 Task: Find connections with filter location Weybridge with filter topic #Socialentrepreneurshipwith filter profile language Potuguese with filter current company Brocade with filter school National Open School board NIOS Admission Form Class 10th 12th 2019-20Delhi with filter industry Wholesale Raw Farm Products with filter service category Wealth Management with filter keywords title Real Estate Broker
Action: Mouse moved to (542, 76)
Screenshot: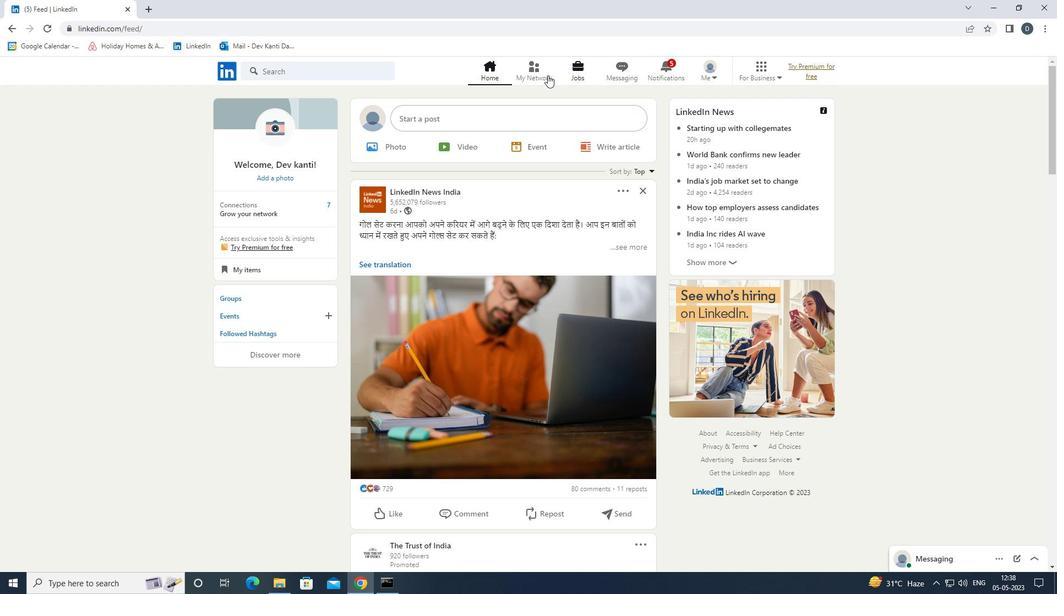 
Action: Mouse pressed left at (542, 76)
Screenshot: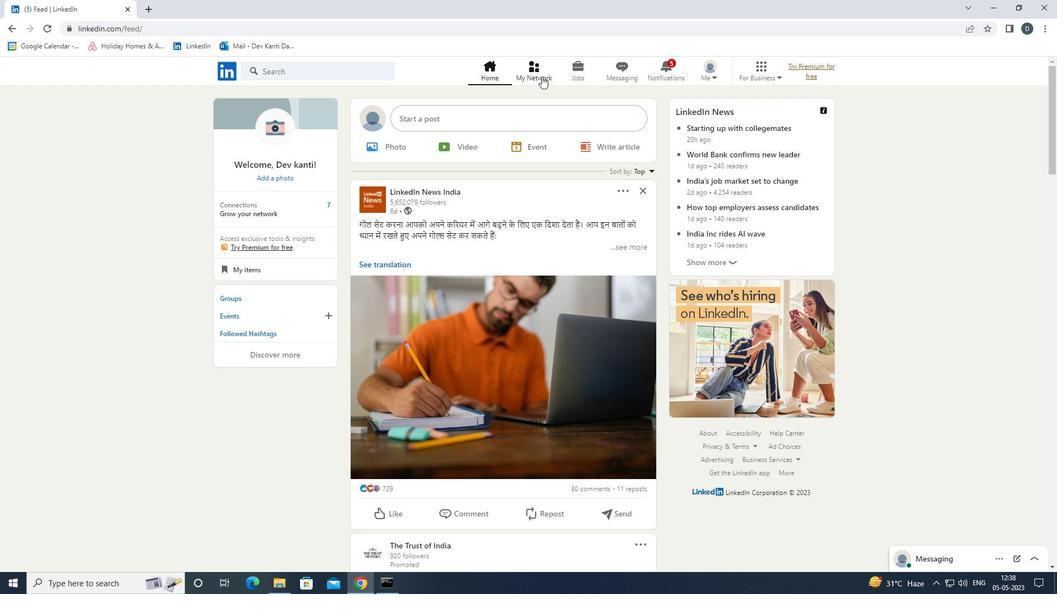 
Action: Mouse moved to (365, 129)
Screenshot: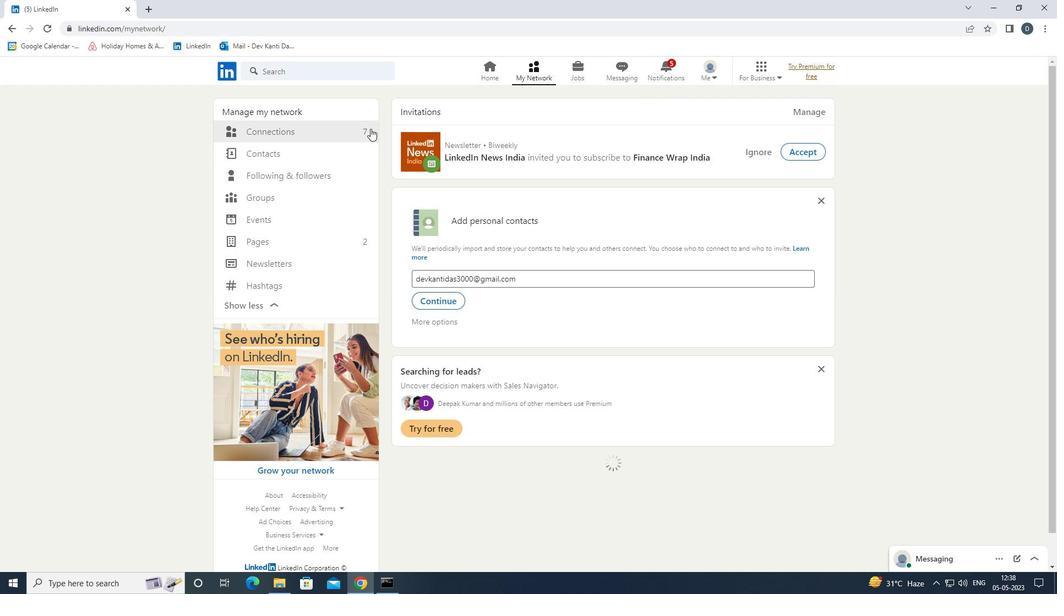 
Action: Mouse pressed left at (365, 129)
Screenshot: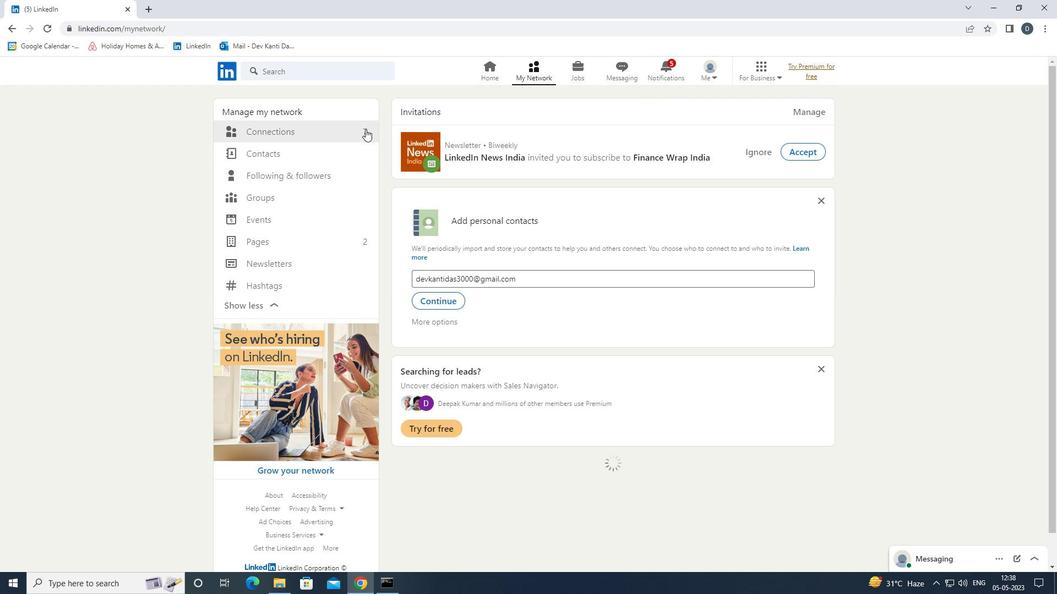 
Action: Mouse moved to (617, 130)
Screenshot: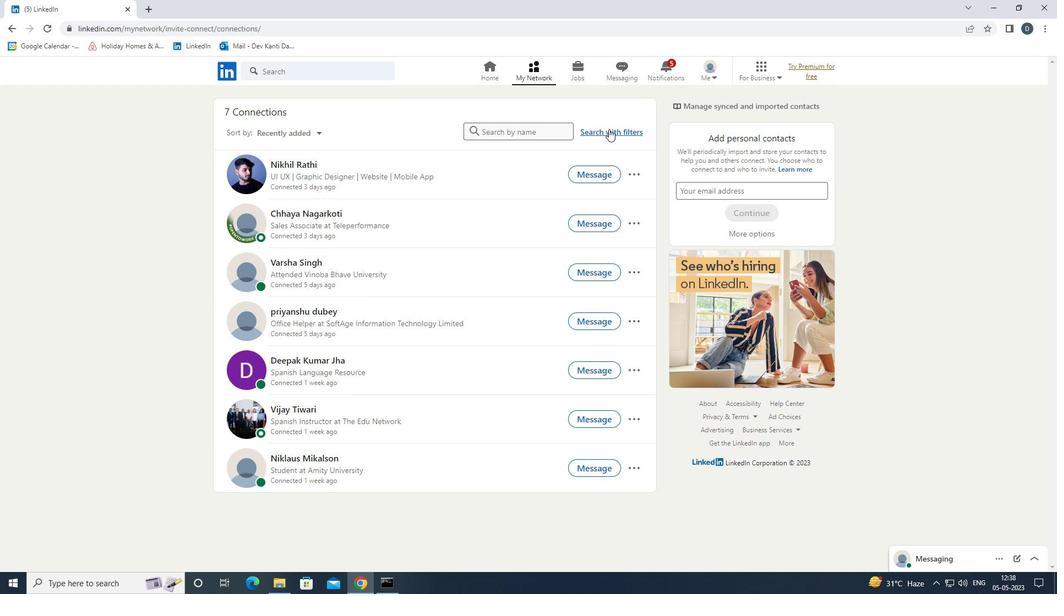 
Action: Mouse pressed left at (617, 130)
Screenshot: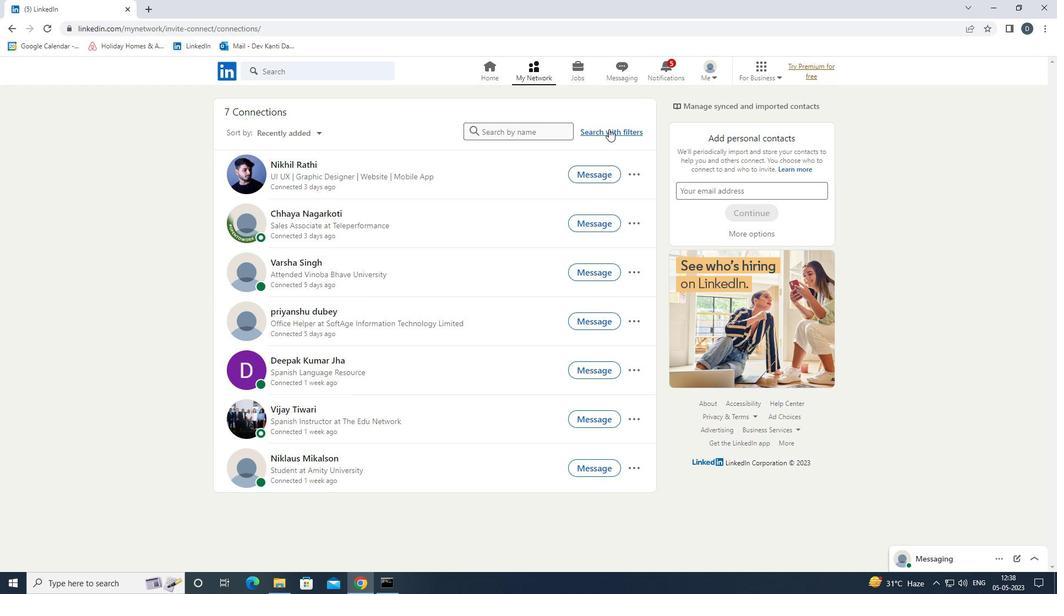 
Action: Mouse moved to (565, 100)
Screenshot: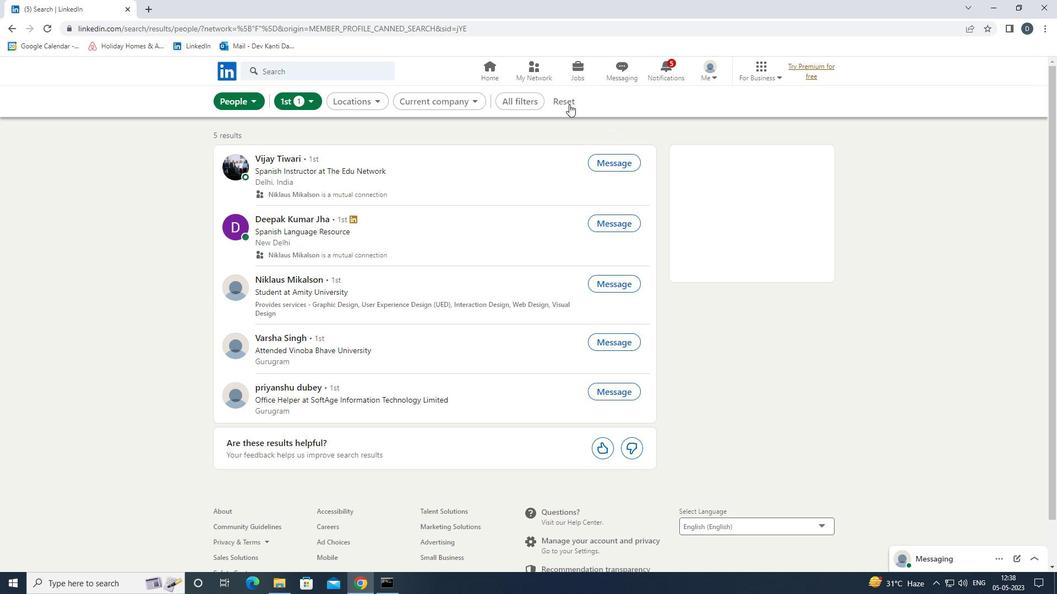 
Action: Mouse pressed left at (565, 100)
Screenshot: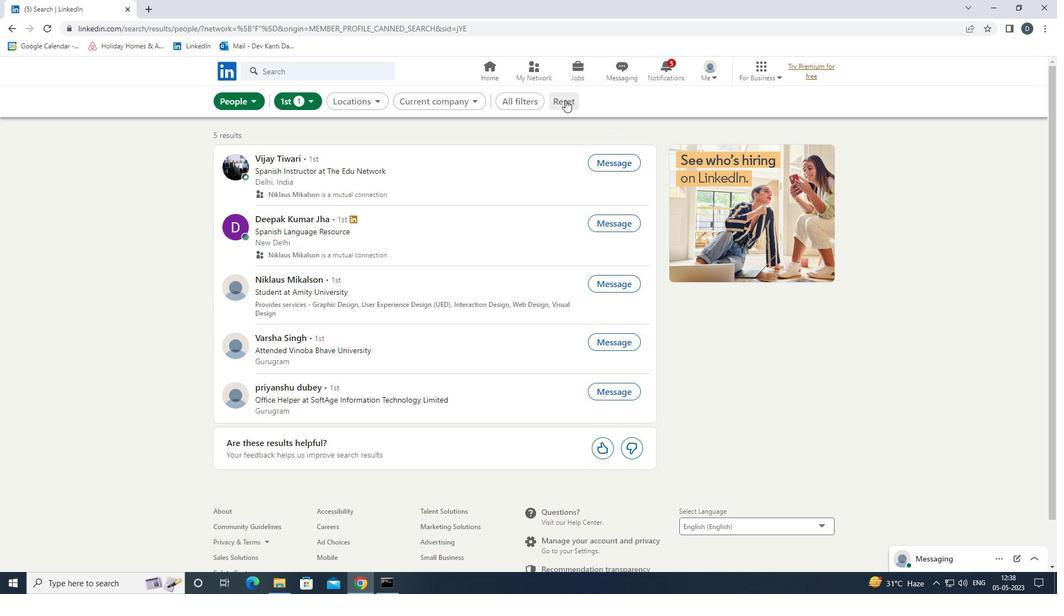 
Action: Mouse moved to (557, 100)
Screenshot: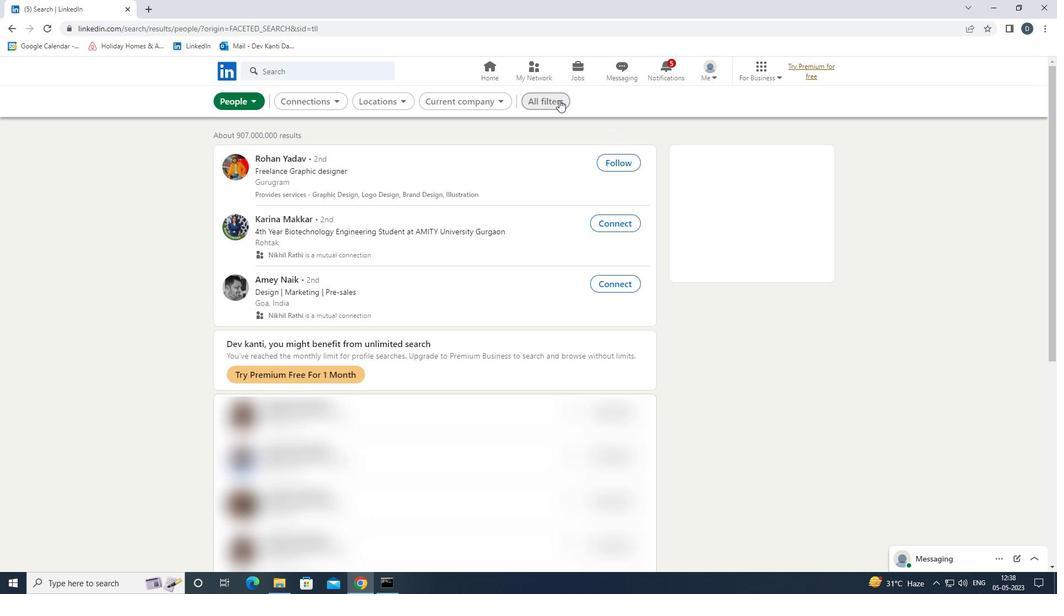 
Action: Mouse pressed left at (557, 100)
Screenshot: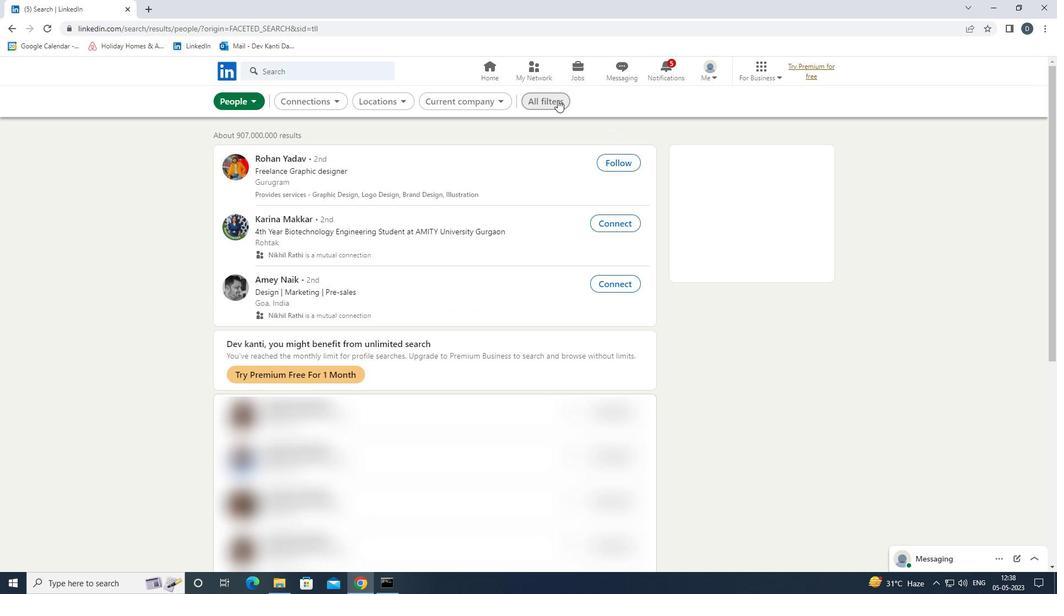 
Action: Mouse moved to (958, 307)
Screenshot: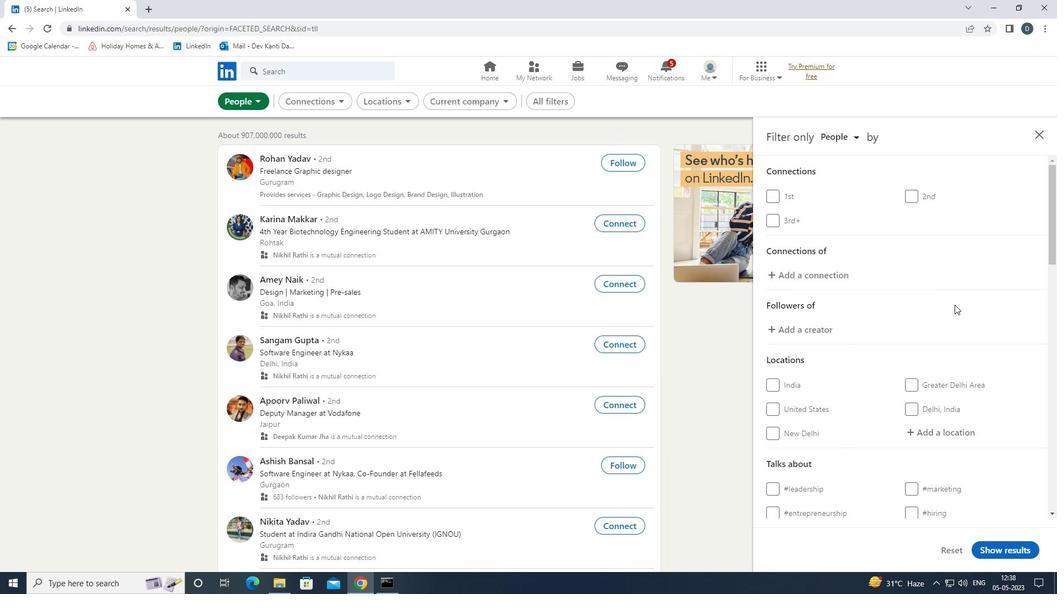 
Action: Mouse scrolled (958, 306) with delta (0, 0)
Screenshot: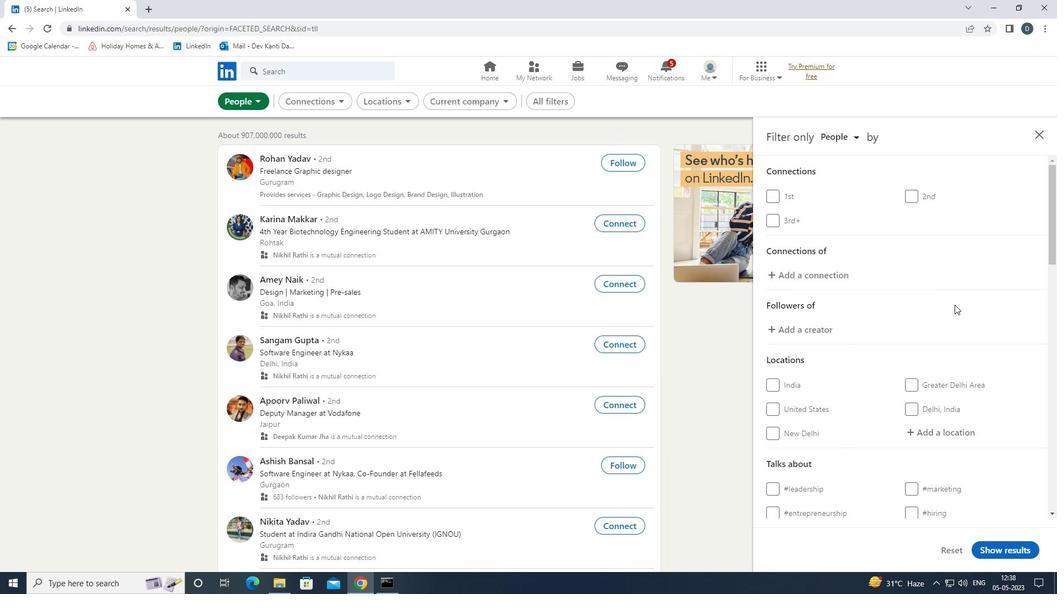 
Action: Mouse moved to (959, 309)
Screenshot: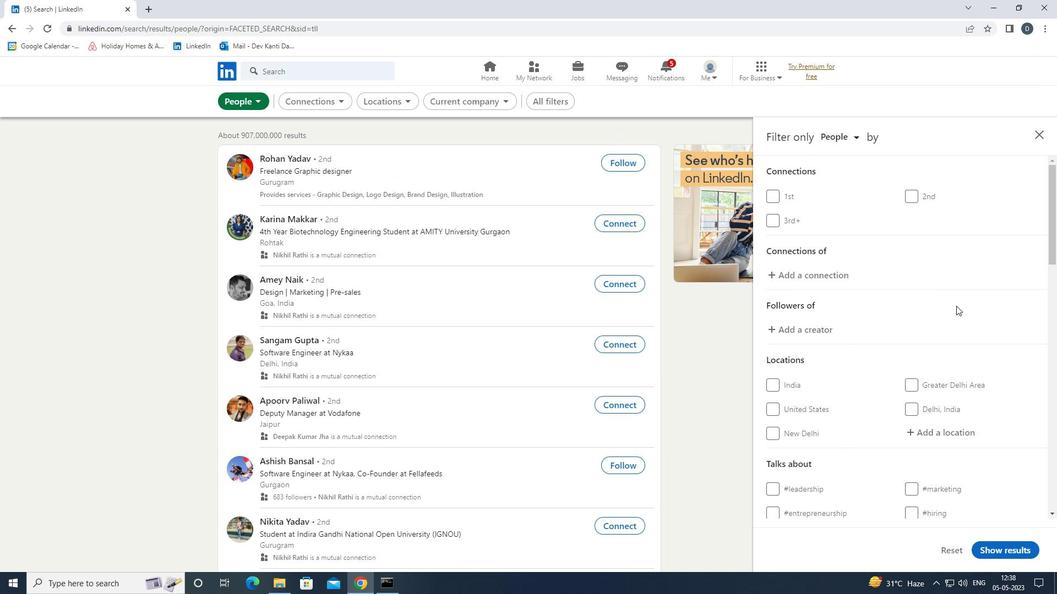 
Action: Mouse scrolled (959, 308) with delta (0, 0)
Screenshot: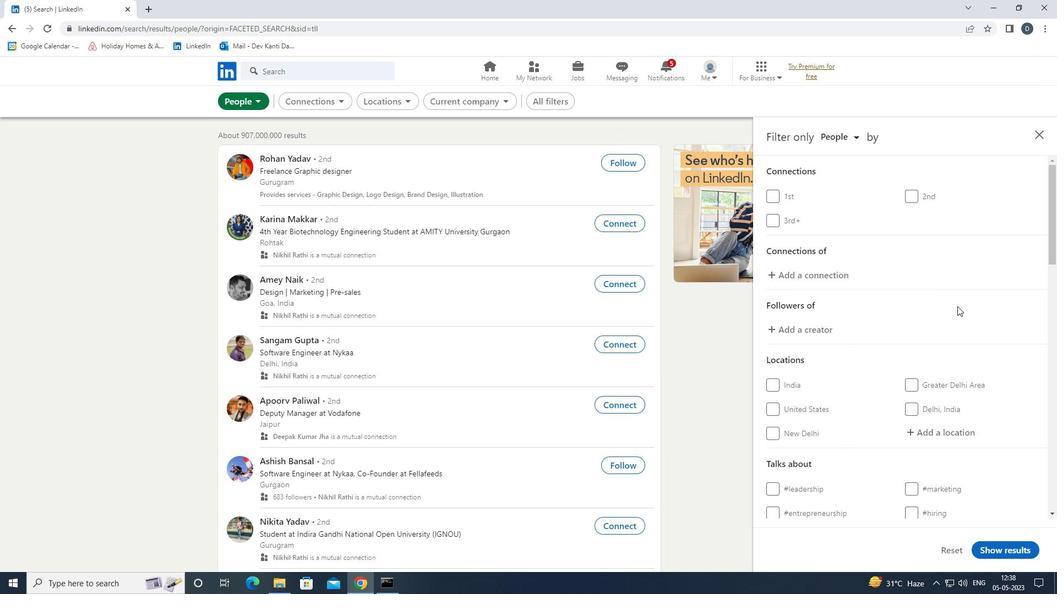 
Action: Mouse moved to (962, 317)
Screenshot: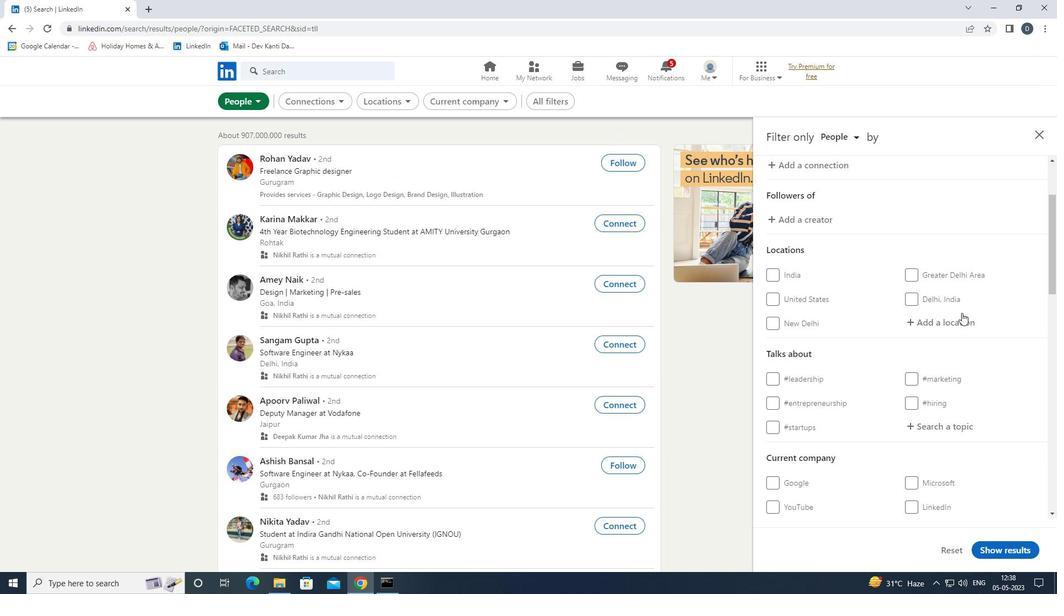 
Action: Mouse pressed left at (962, 317)
Screenshot: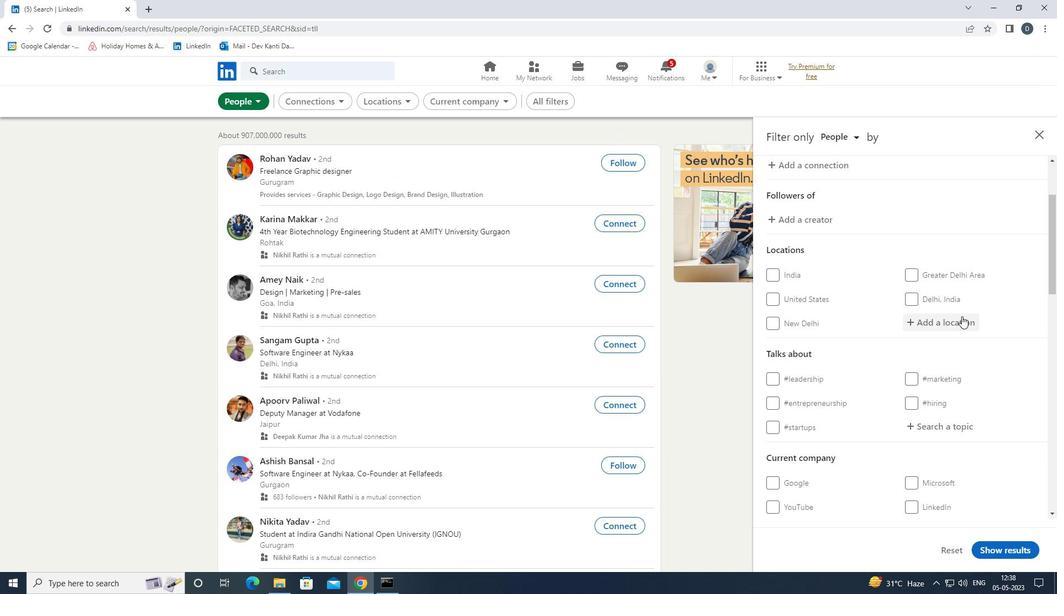 
Action: Key pressed <Key.shift><Key.shift><Key.shift><Key.shift><Key.shift><Key.shift>WEYBRIDGE<Key.down><Key.enter><Key.down><Key.down><Key.down><Key.enter>
Screenshot: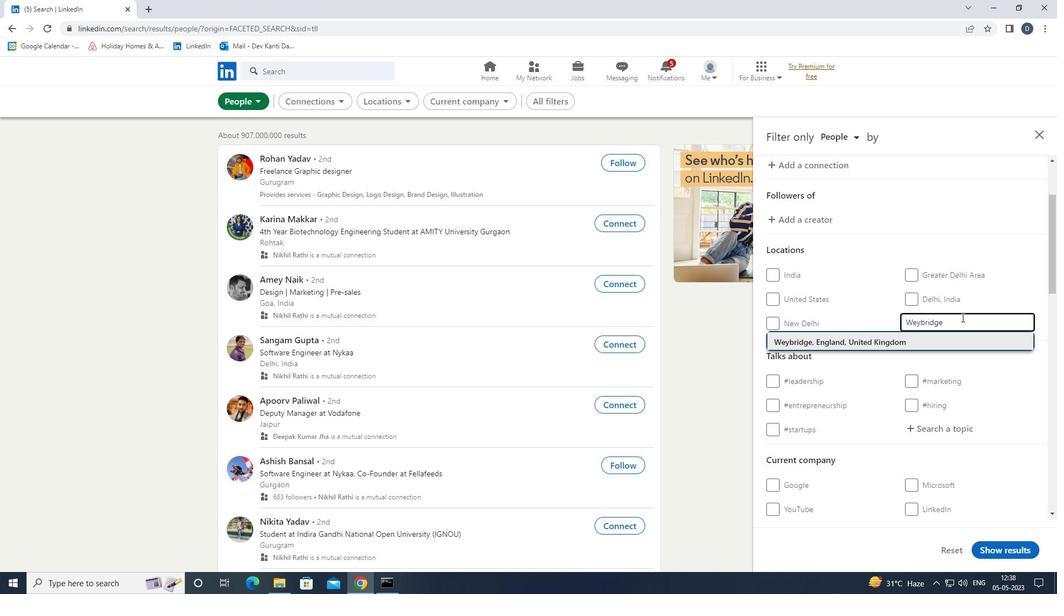 
Action: Mouse scrolled (962, 317) with delta (0, 0)
Screenshot: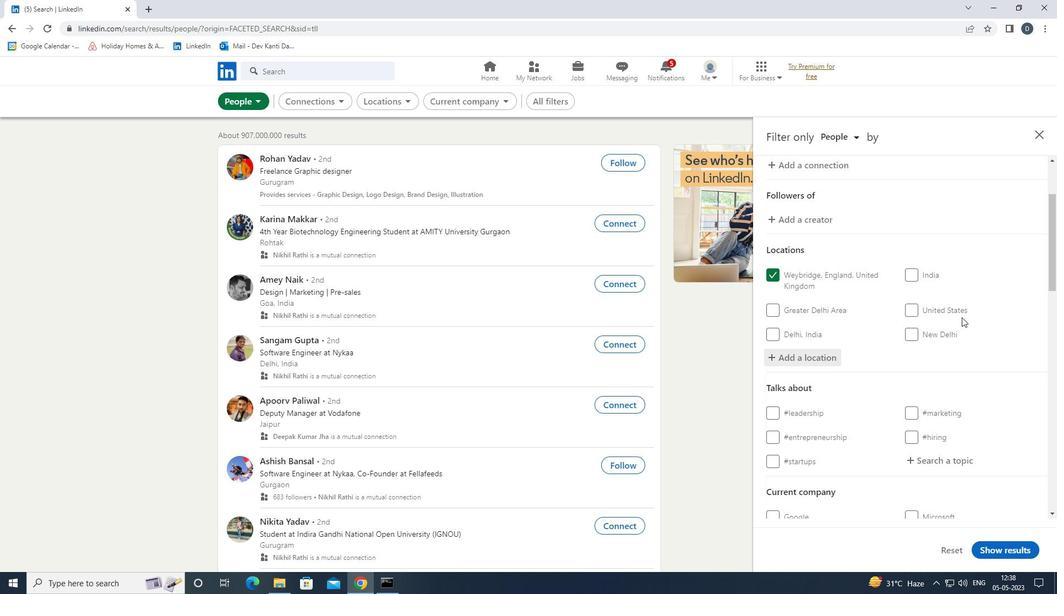 
Action: Mouse moved to (962, 320)
Screenshot: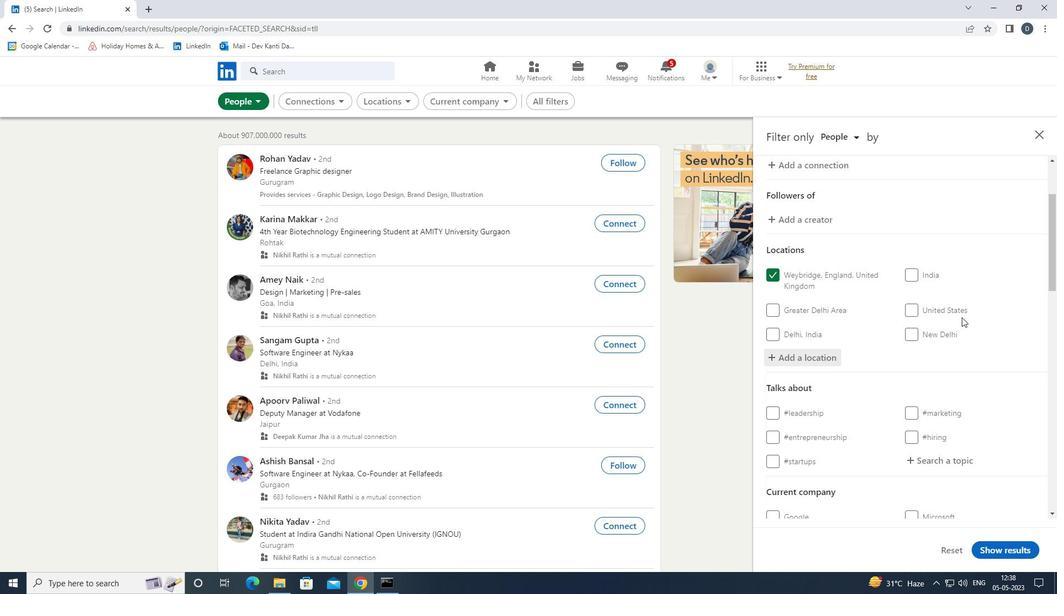 
Action: Mouse scrolled (962, 320) with delta (0, 0)
Screenshot: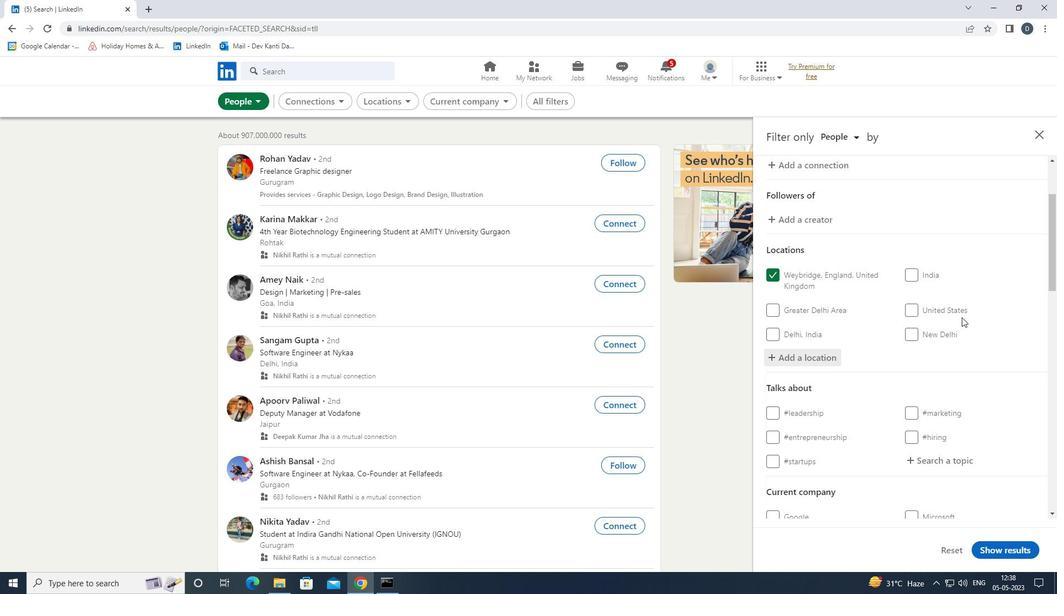 
Action: Mouse moved to (950, 349)
Screenshot: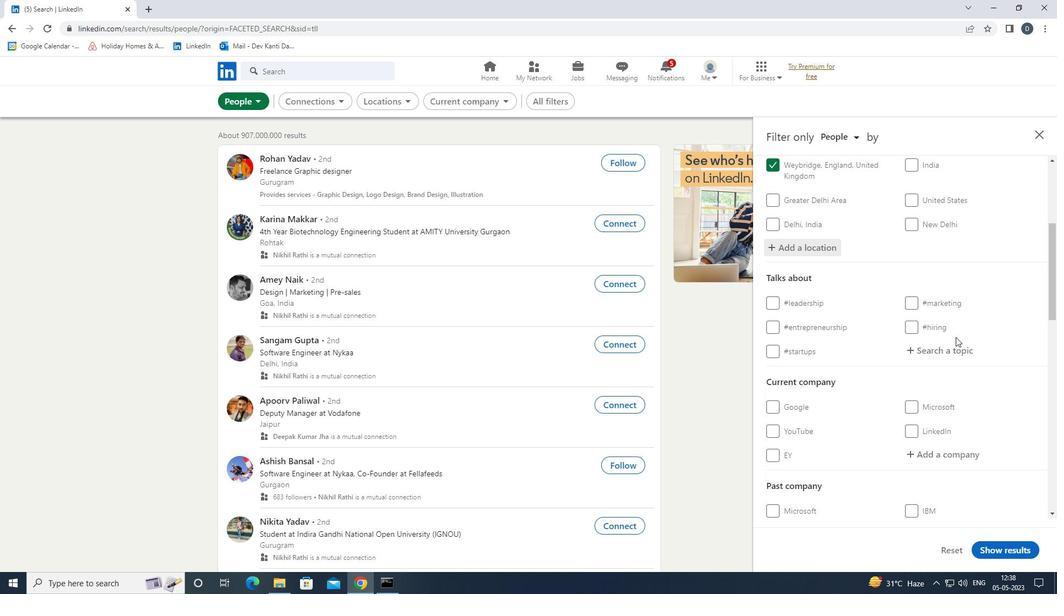 
Action: Mouse pressed left at (950, 349)
Screenshot: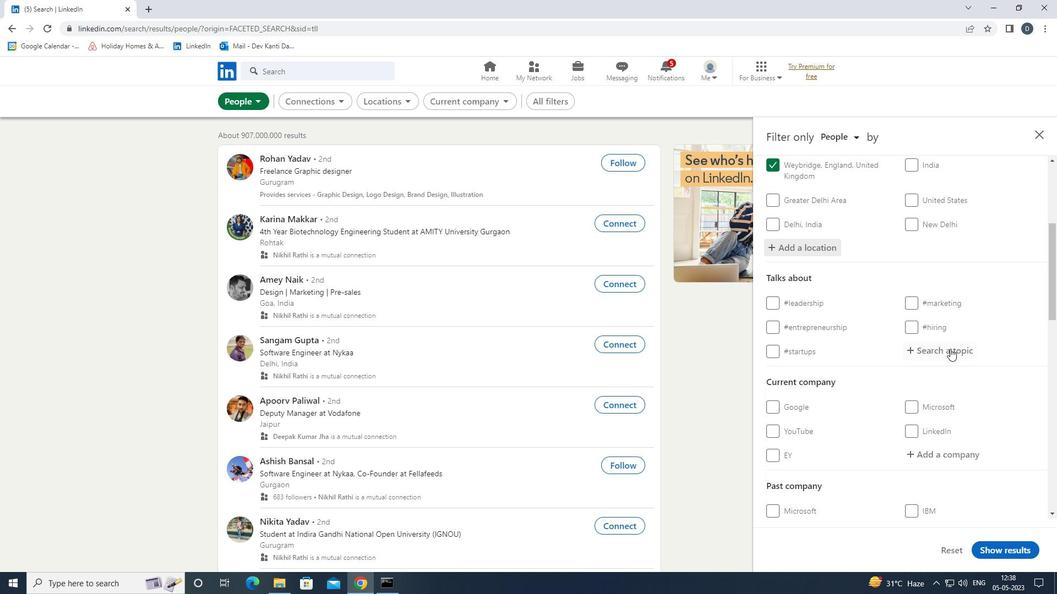 
Action: Key pressed <Key.shift>SOCIALENTRE<Key.down><Key.enter>
Screenshot: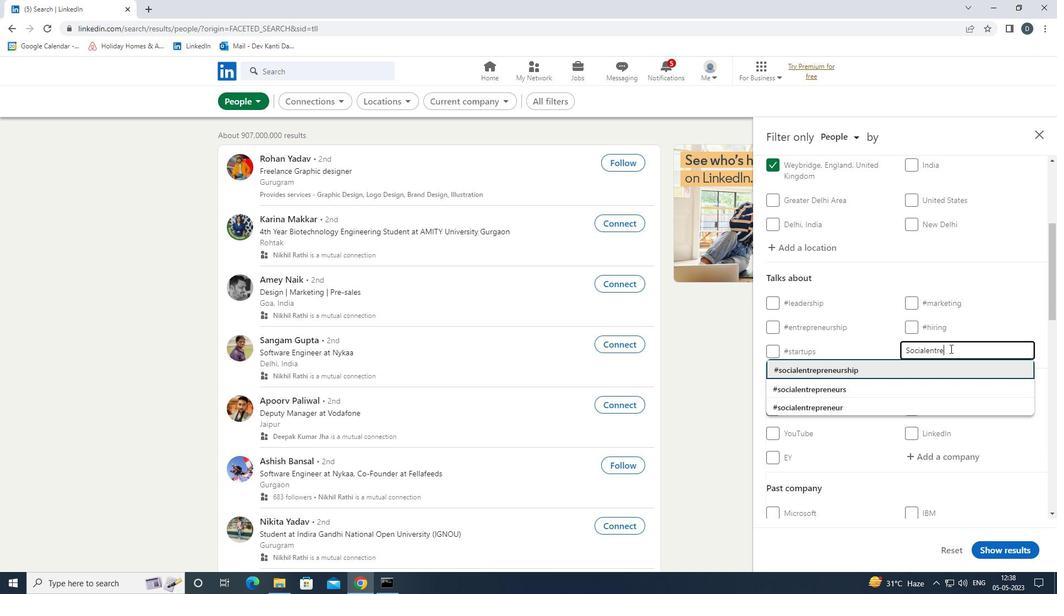 
Action: Mouse scrolled (950, 348) with delta (0, 0)
Screenshot: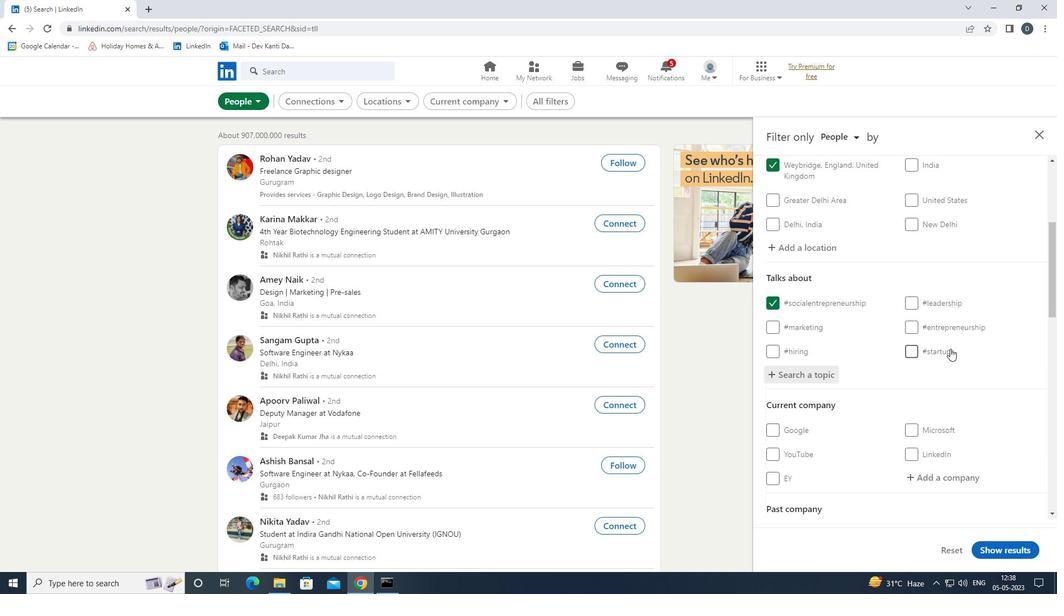 
Action: Mouse scrolled (950, 348) with delta (0, 0)
Screenshot: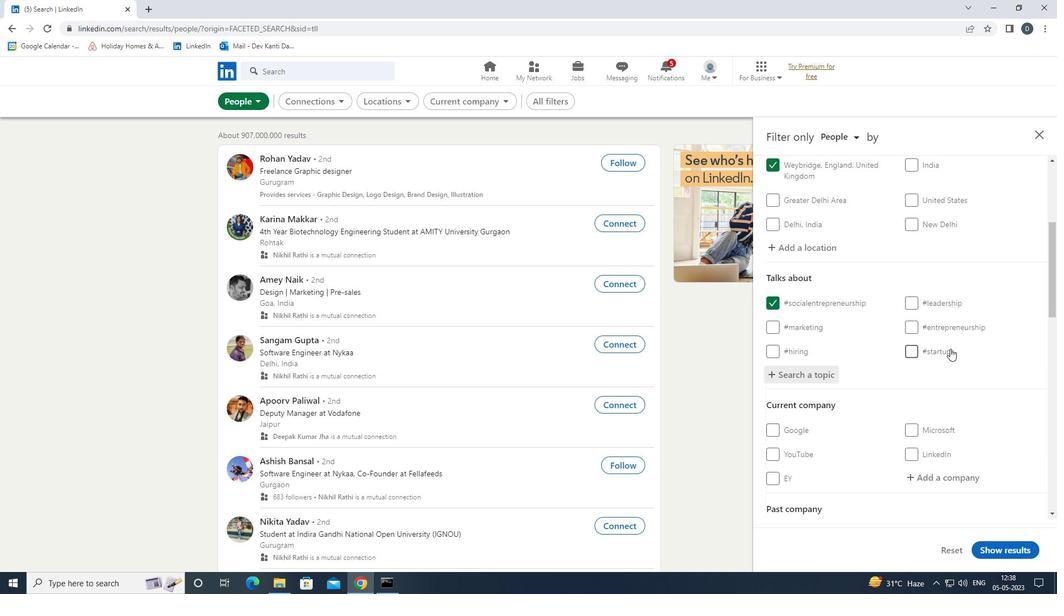 
Action: Mouse scrolled (950, 348) with delta (0, 0)
Screenshot: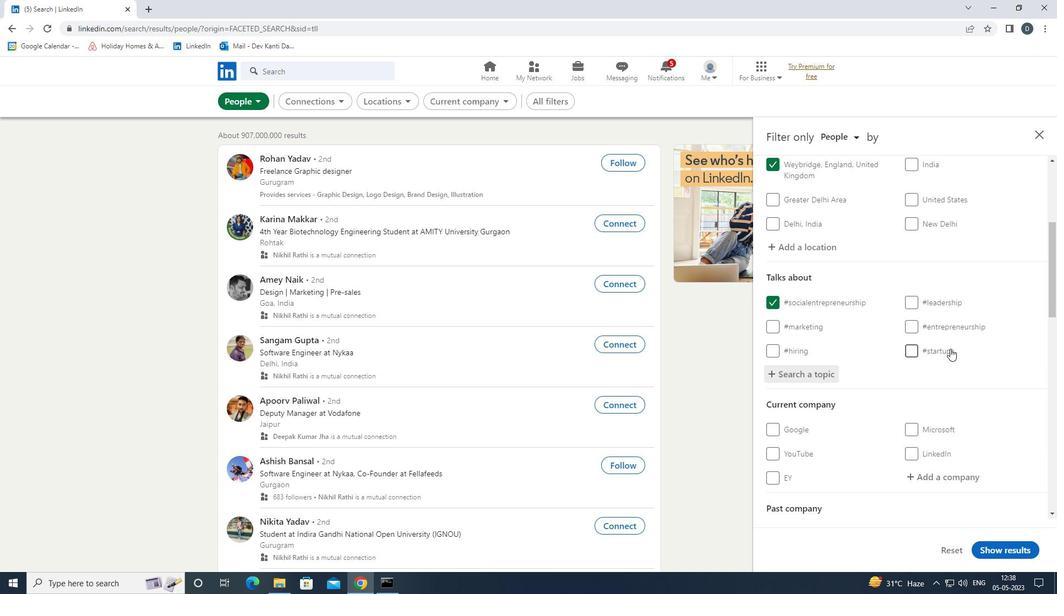 
Action: Mouse scrolled (950, 348) with delta (0, 0)
Screenshot: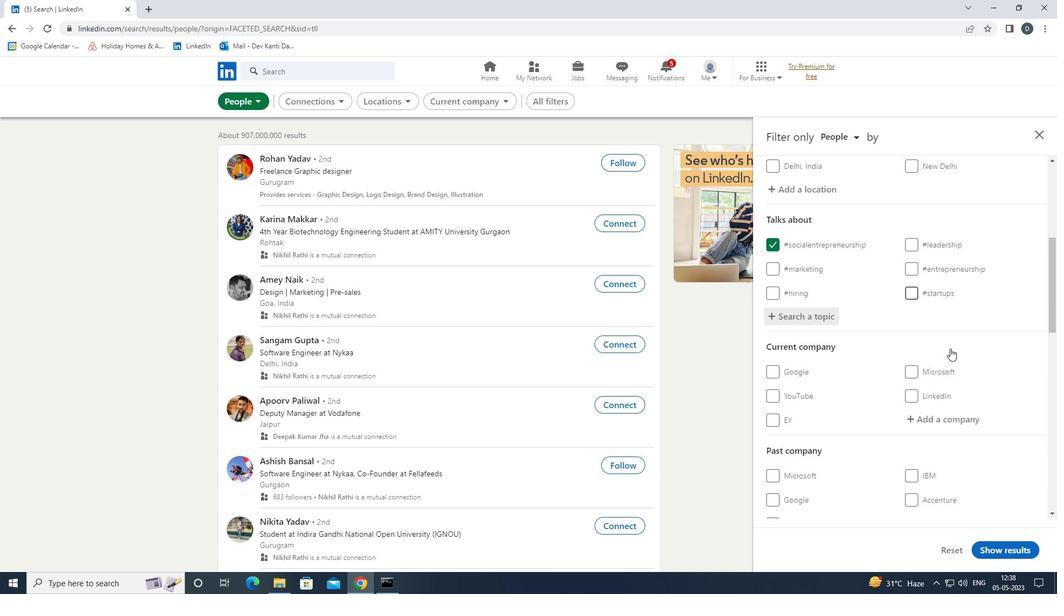 
Action: Mouse scrolled (950, 348) with delta (0, 0)
Screenshot: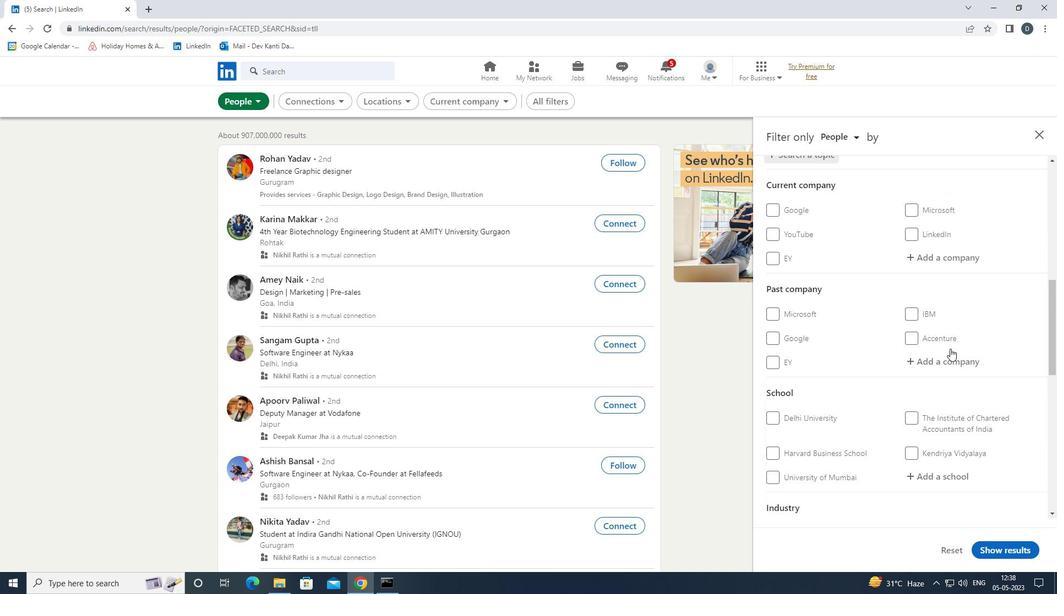 
Action: Mouse scrolled (950, 348) with delta (0, 0)
Screenshot: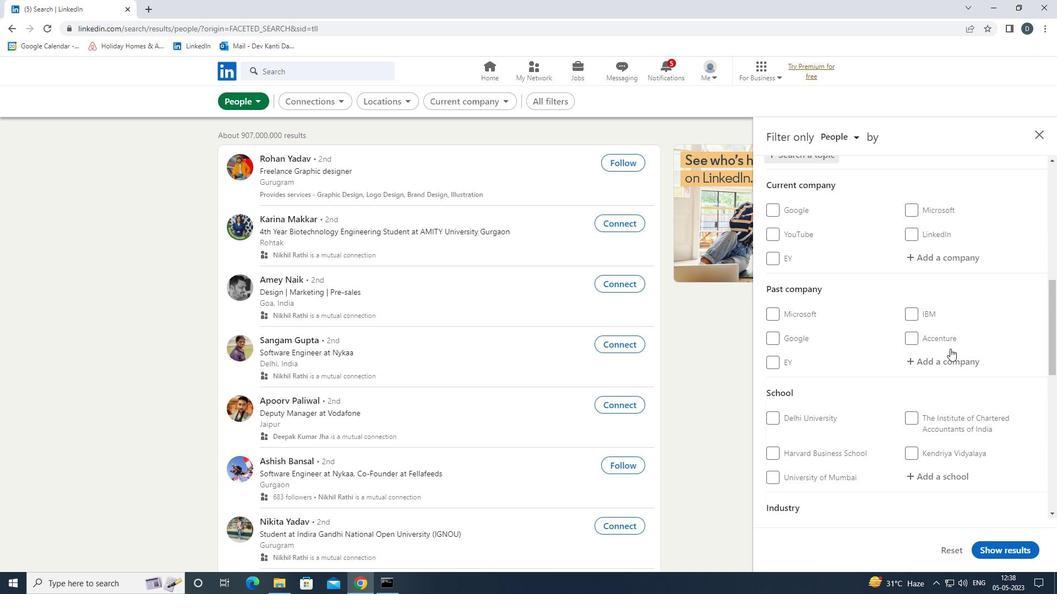 
Action: Mouse scrolled (950, 348) with delta (0, 0)
Screenshot: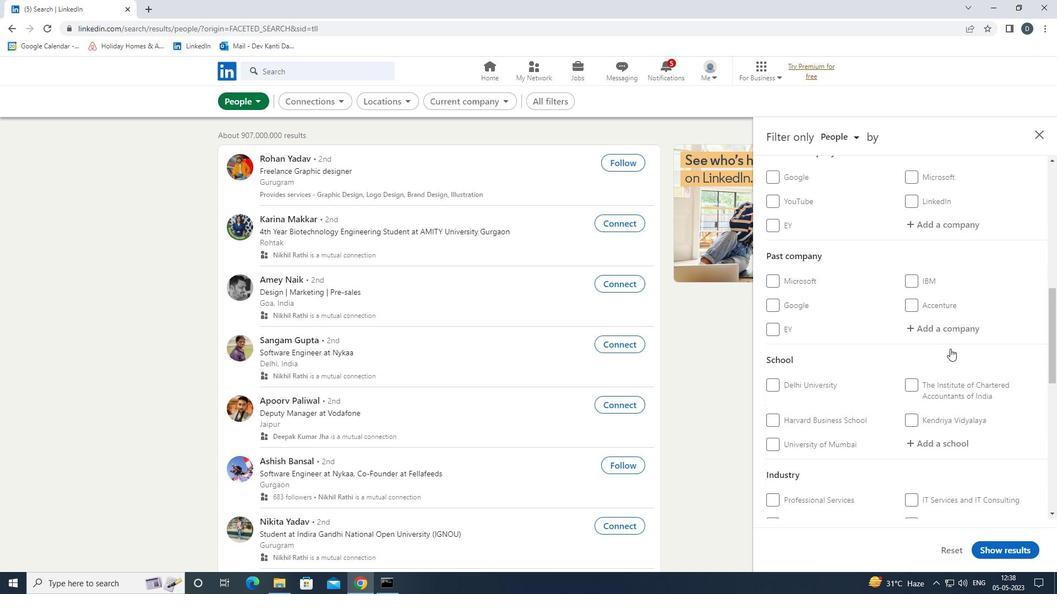 
Action: Mouse scrolled (950, 348) with delta (0, 0)
Screenshot: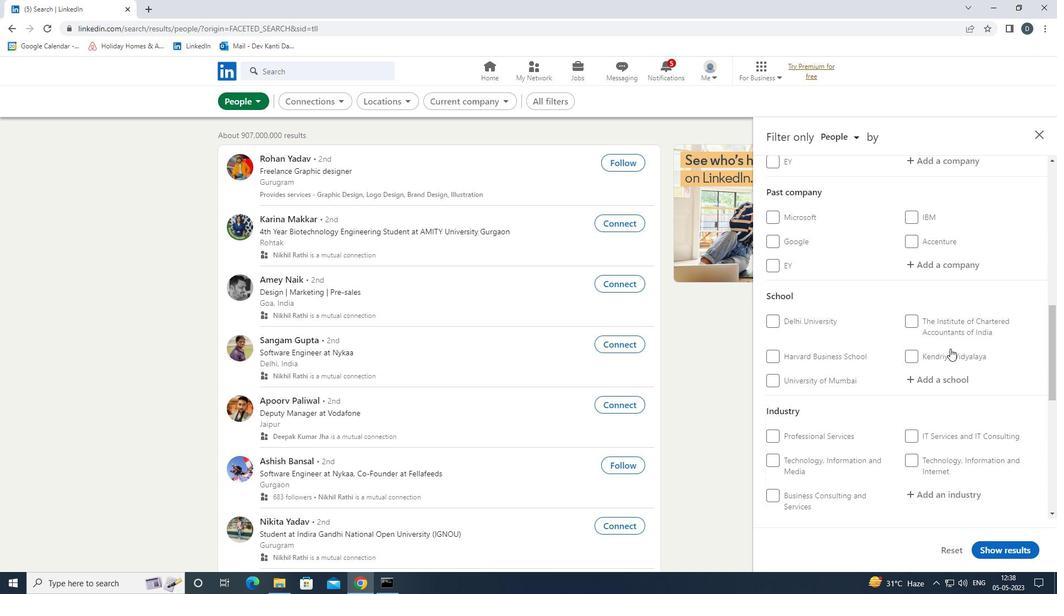 
Action: Mouse moved to (937, 462)
Screenshot: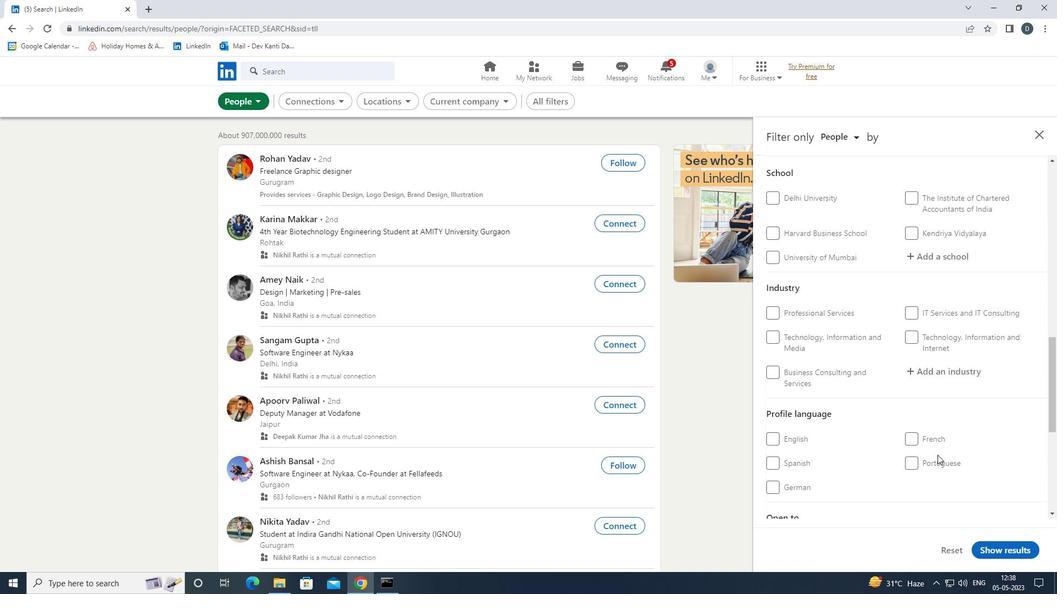 
Action: Mouse pressed left at (937, 462)
Screenshot: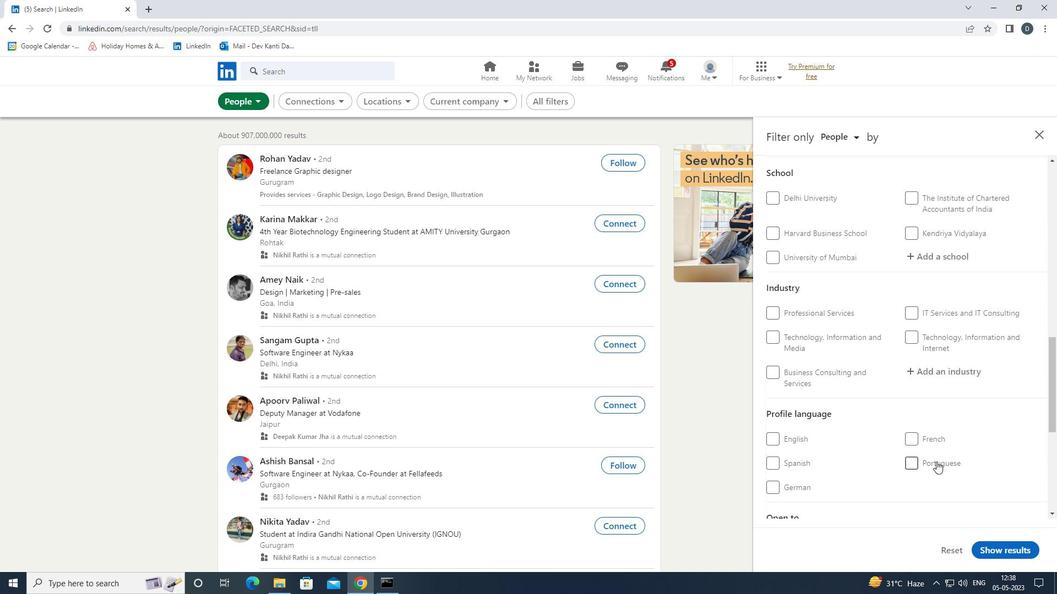 
Action: Mouse scrolled (937, 462) with delta (0, 0)
Screenshot: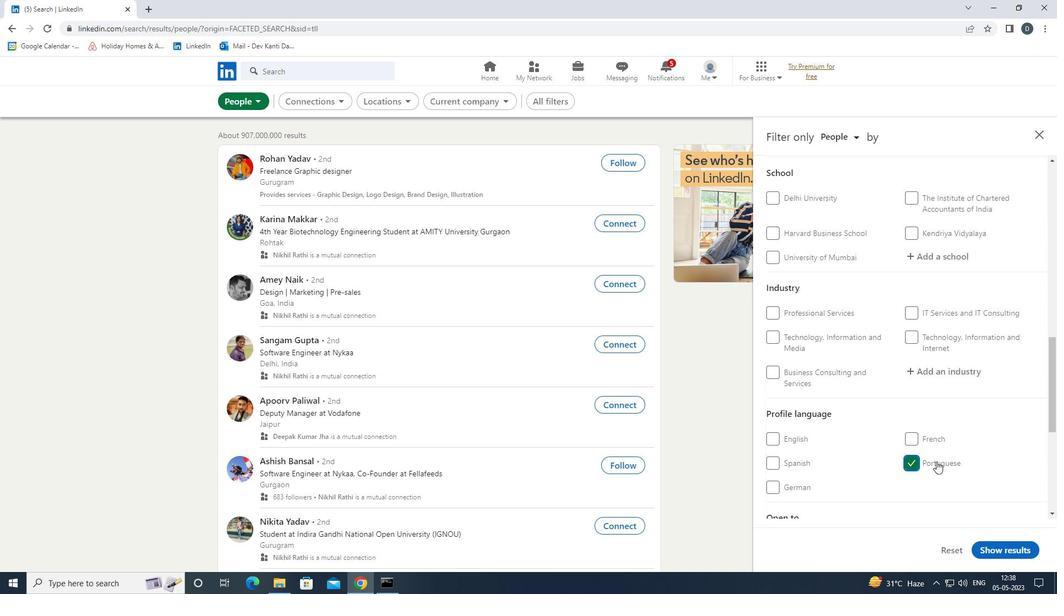 
Action: Mouse scrolled (937, 462) with delta (0, 0)
Screenshot: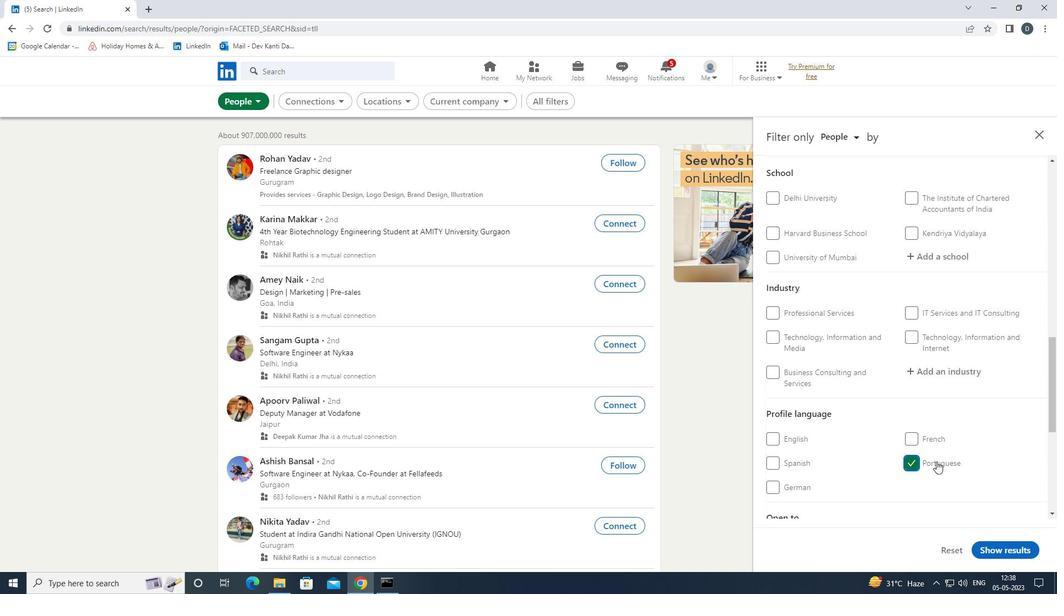 
Action: Mouse scrolled (937, 462) with delta (0, 0)
Screenshot: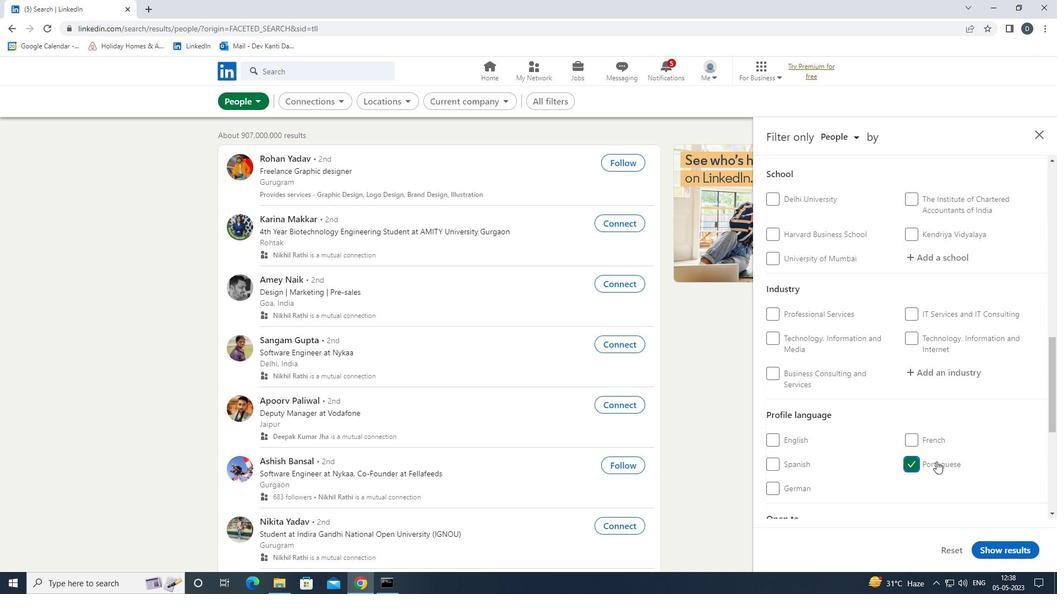 
Action: Mouse scrolled (937, 462) with delta (0, 0)
Screenshot: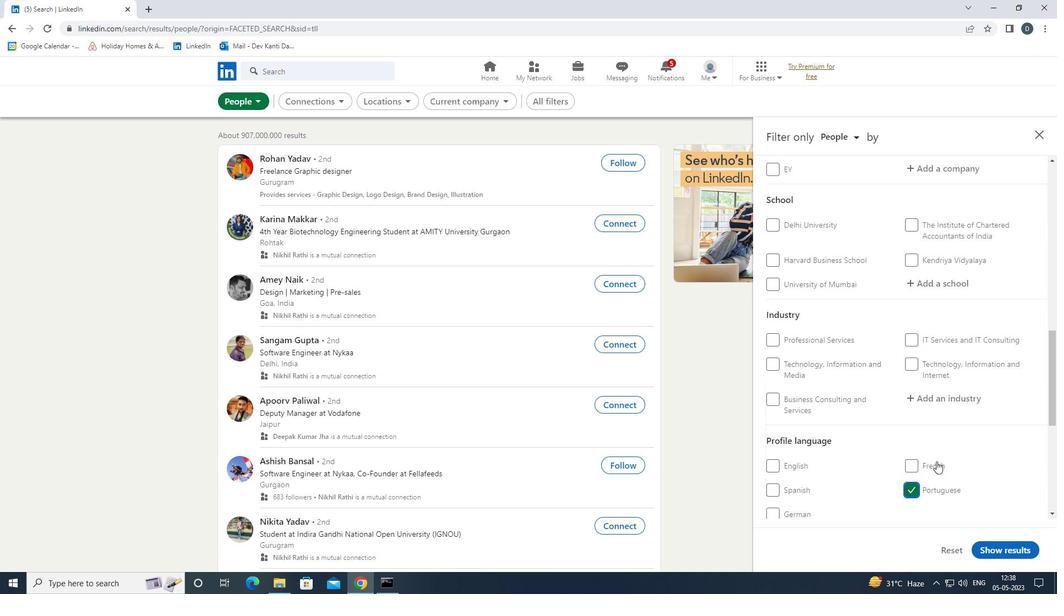 
Action: Mouse scrolled (937, 462) with delta (0, 0)
Screenshot: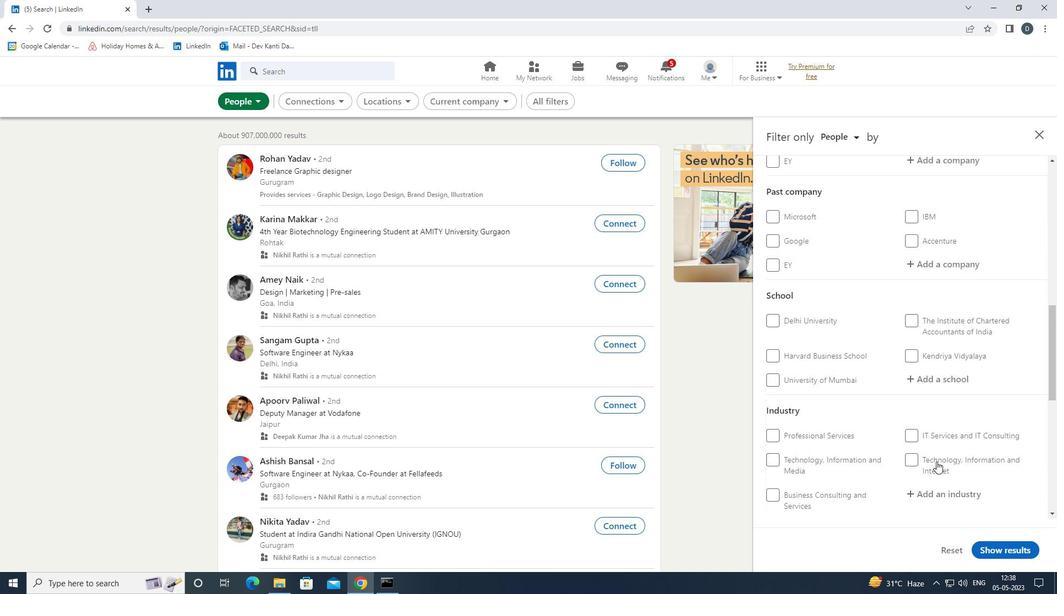 
Action: Mouse moved to (953, 309)
Screenshot: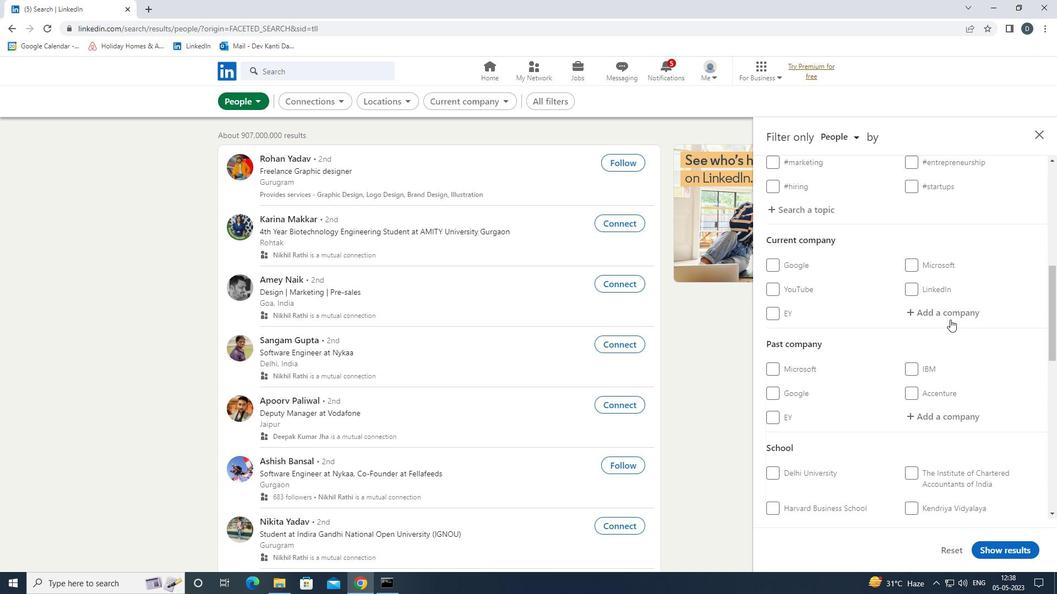 
Action: Mouse pressed left at (953, 309)
Screenshot: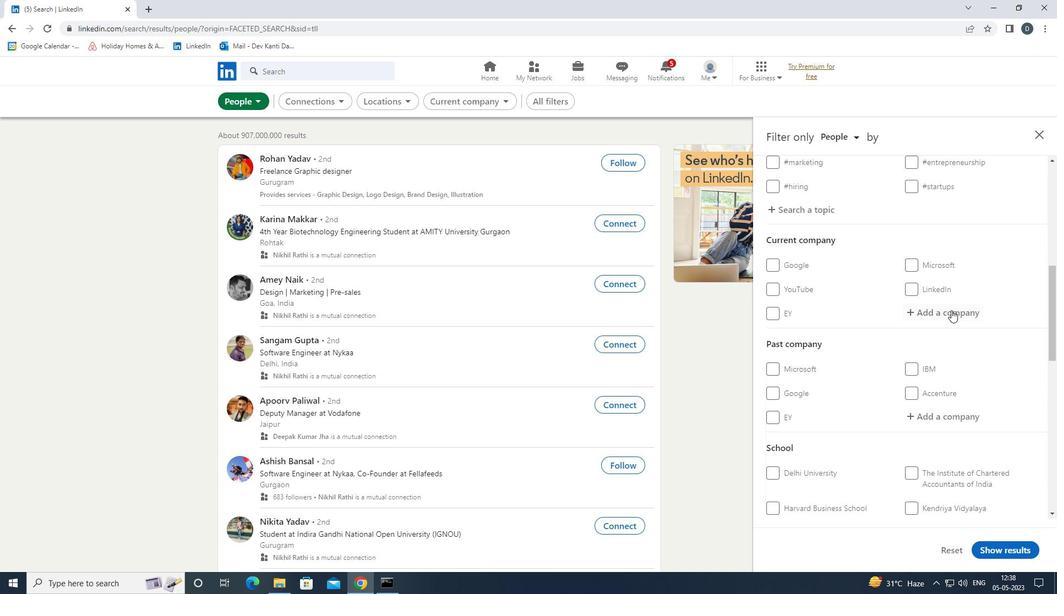 
Action: Key pressed <Key.shift><Key.shift><Key.shift>BROCADE<Key.down><Key.enter>
Screenshot: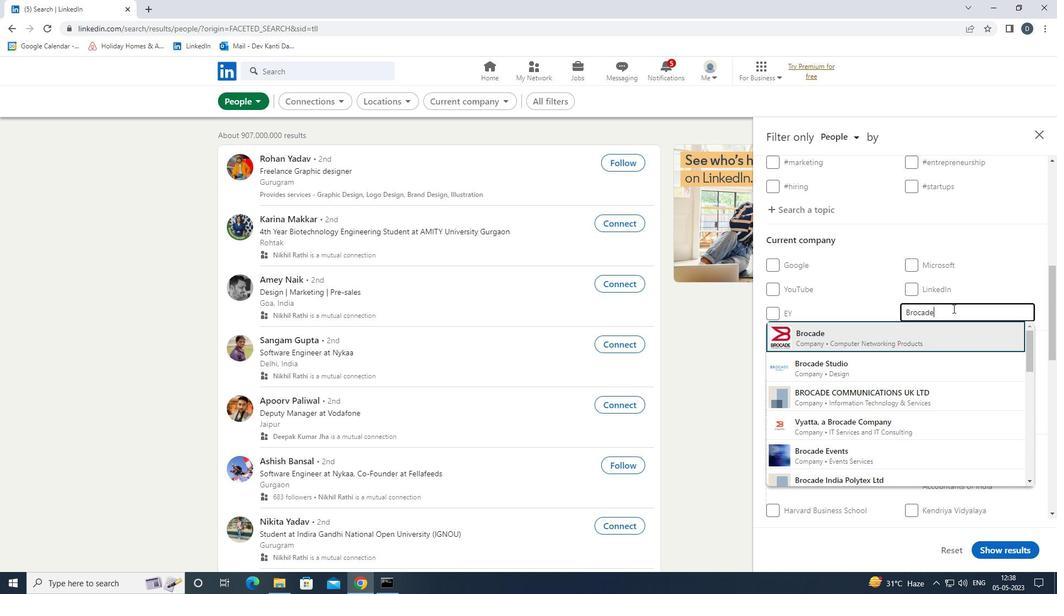 
Action: Mouse moved to (969, 300)
Screenshot: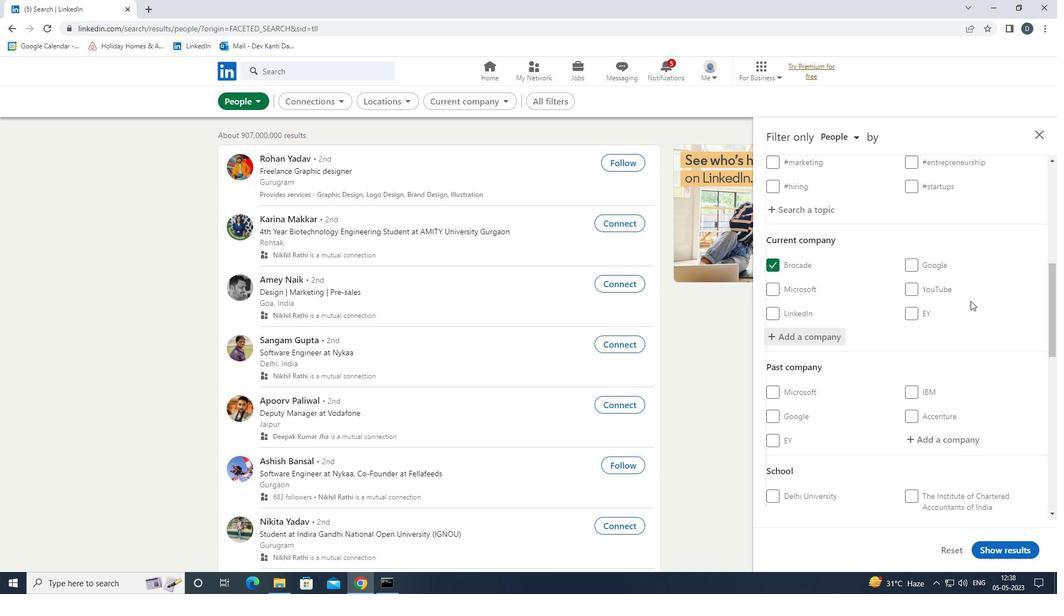 
Action: Mouse scrolled (969, 300) with delta (0, 0)
Screenshot: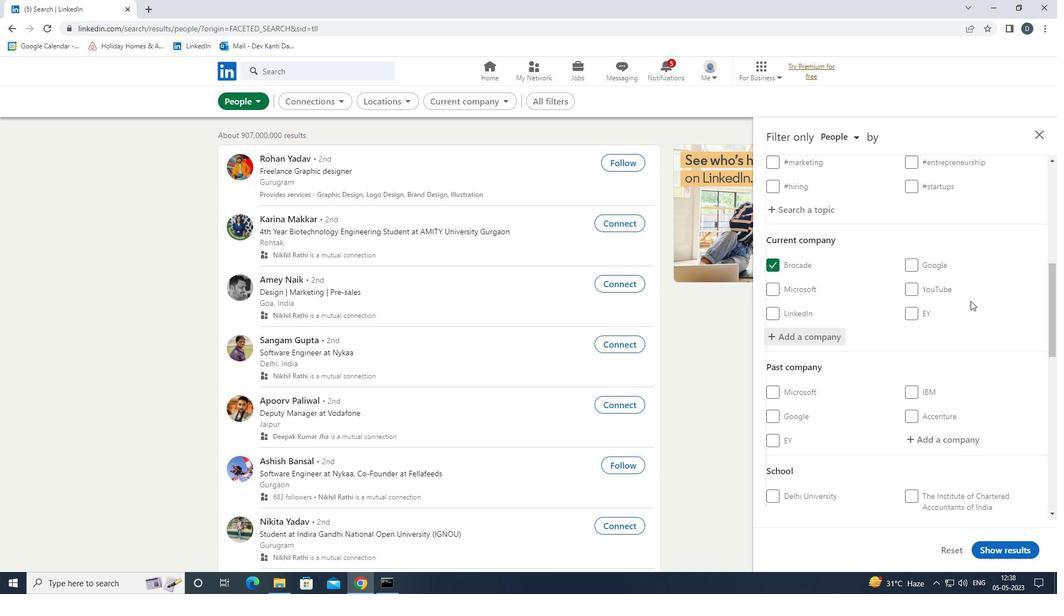 
Action: Mouse moved to (969, 300)
Screenshot: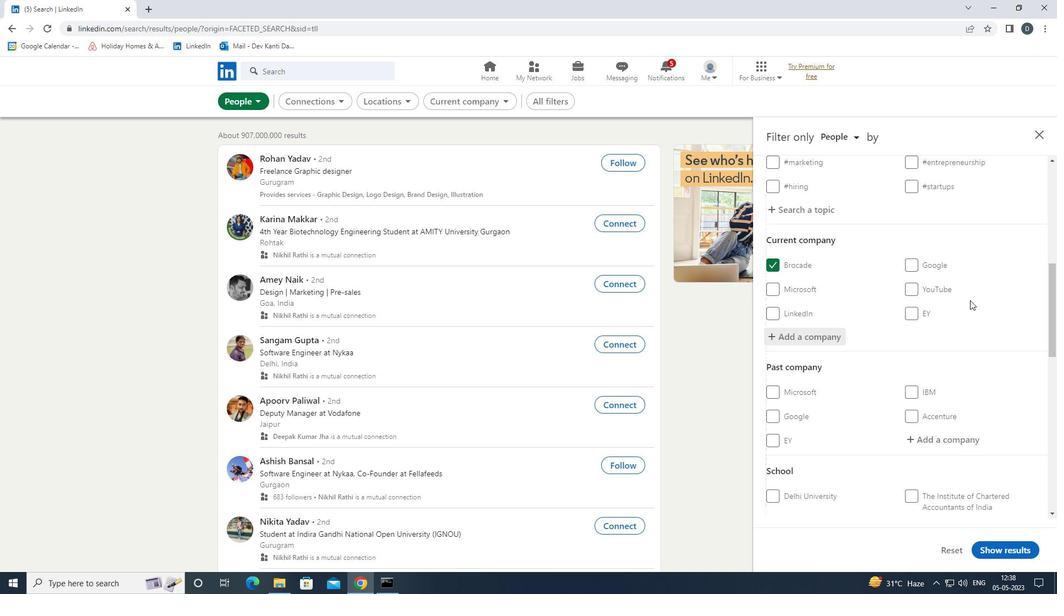 
Action: Mouse scrolled (969, 300) with delta (0, 0)
Screenshot: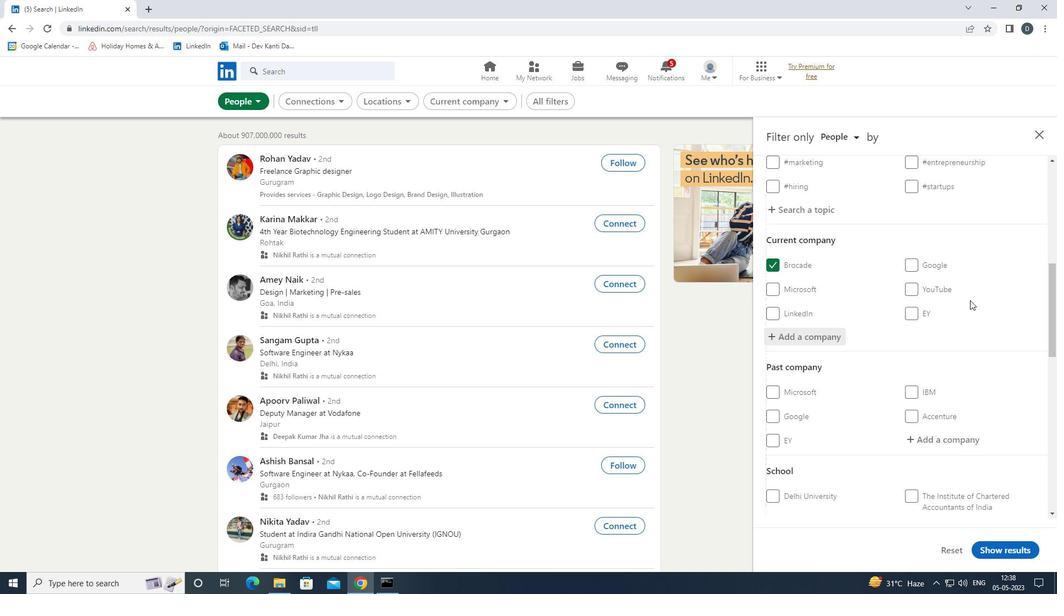 
Action: Mouse moved to (967, 300)
Screenshot: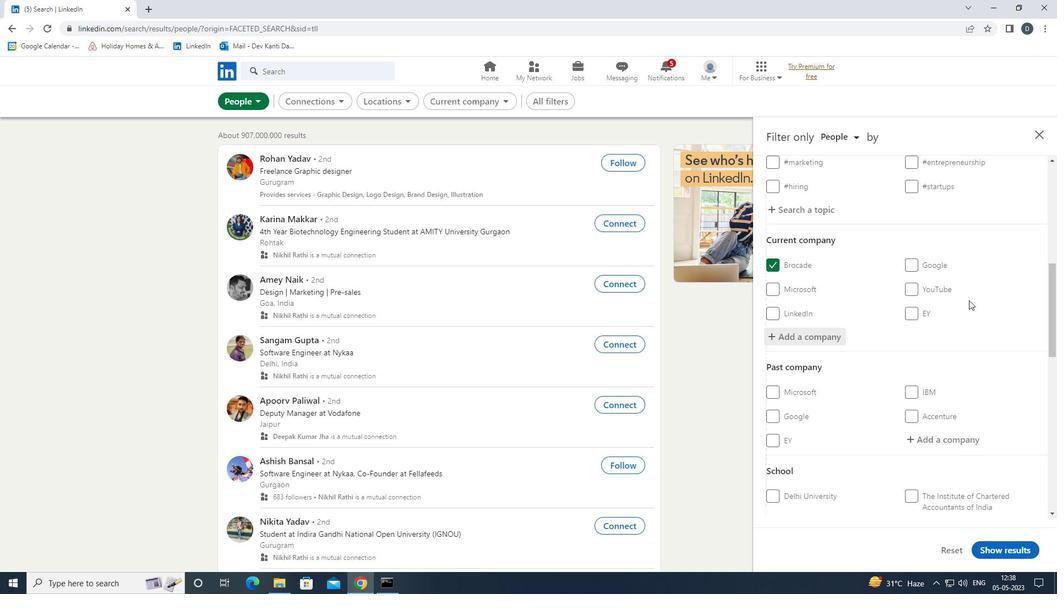 
Action: Mouse scrolled (967, 300) with delta (0, 0)
Screenshot: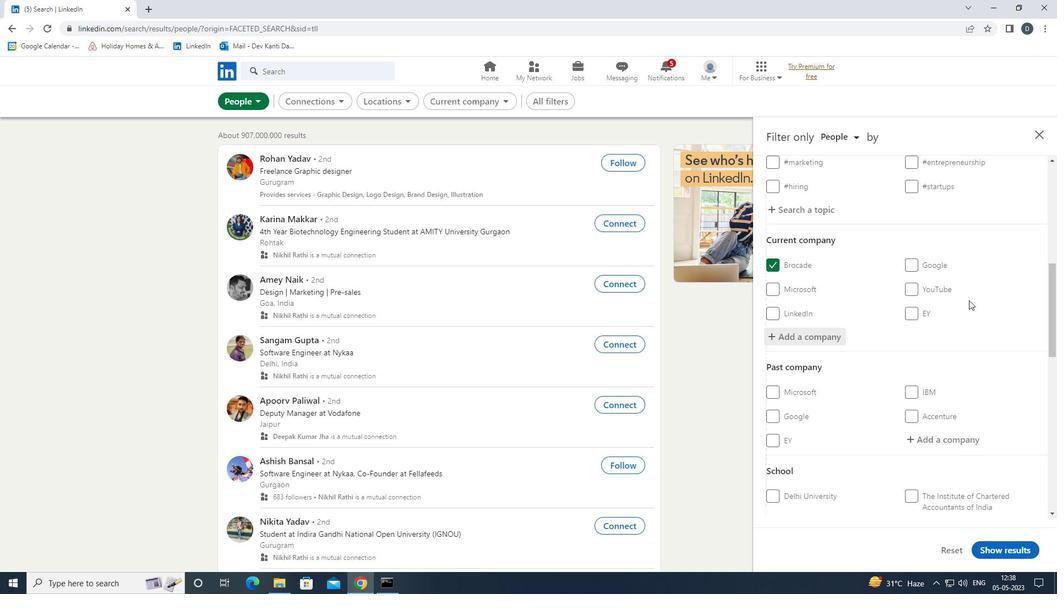 
Action: Mouse scrolled (967, 300) with delta (0, 0)
Screenshot: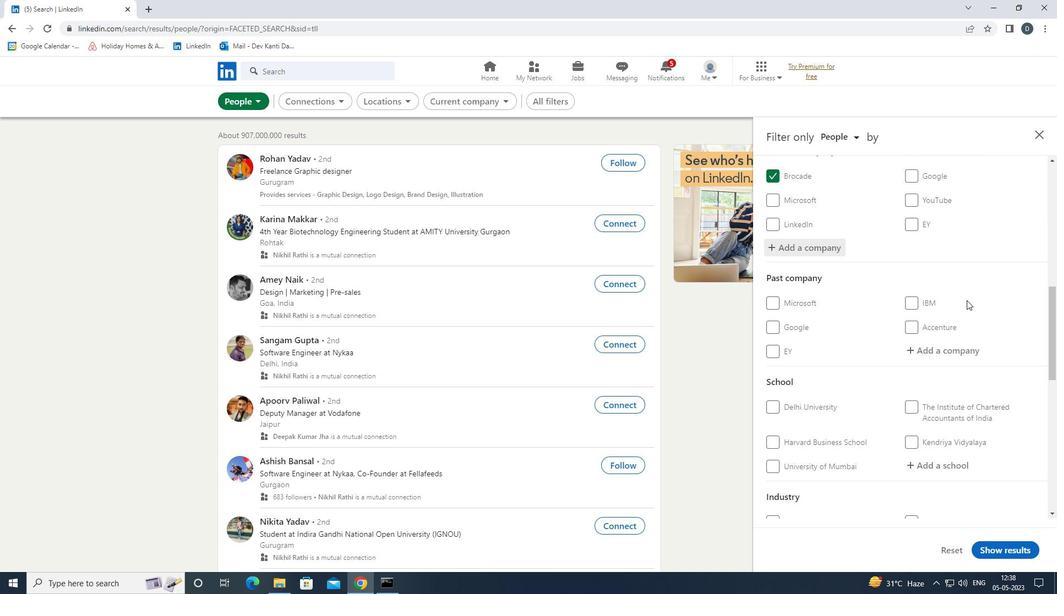 
Action: Mouse moved to (951, 329)
Screenshot: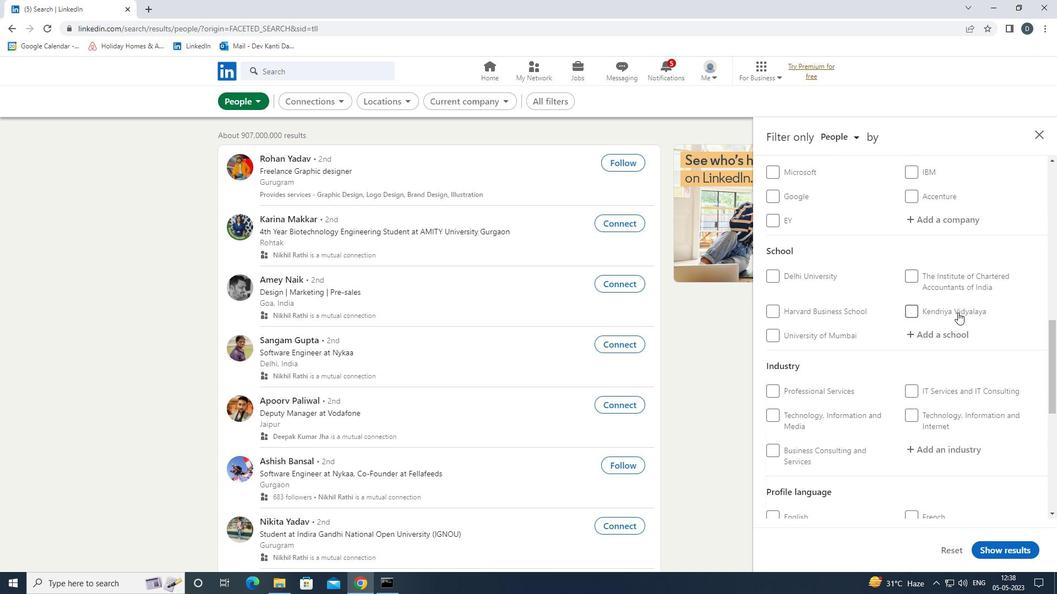 
Action: Mouse pressed left at (951, 329)
Screenshot: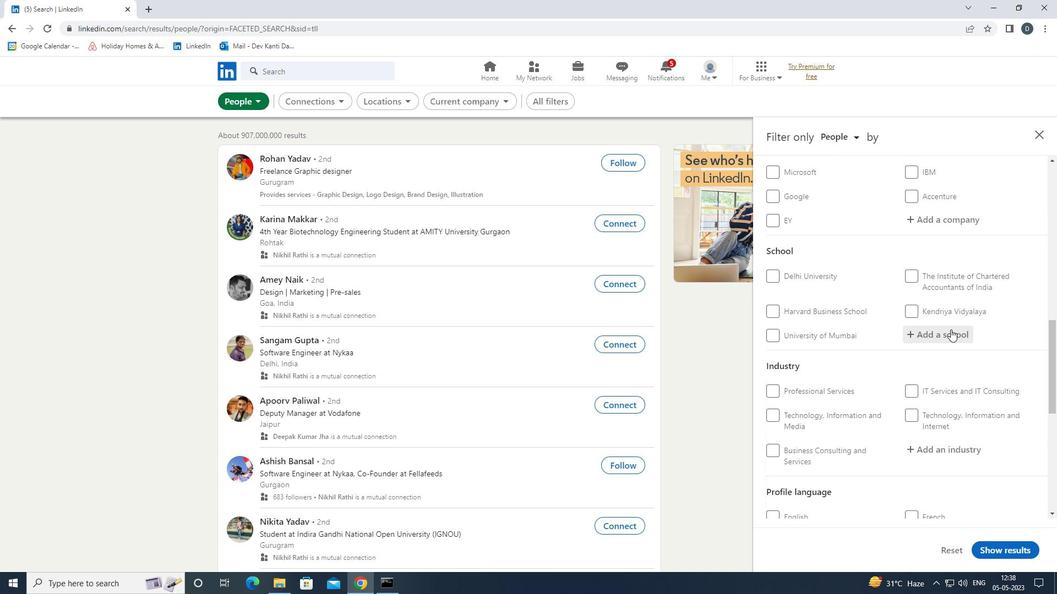 
Action: Key pressed <Key.shift><Key.shift><Key.shift><Key.shift><Key.shift><Key.shift>NATIONAL<Key.space><Key.shift>OPEN<Key.space><Key.shift>SCHOOL<Key.space><Key.shift>BOARD<Key.space><Key.shift>NIOS<Key.down><Key.enter>
Screenshot: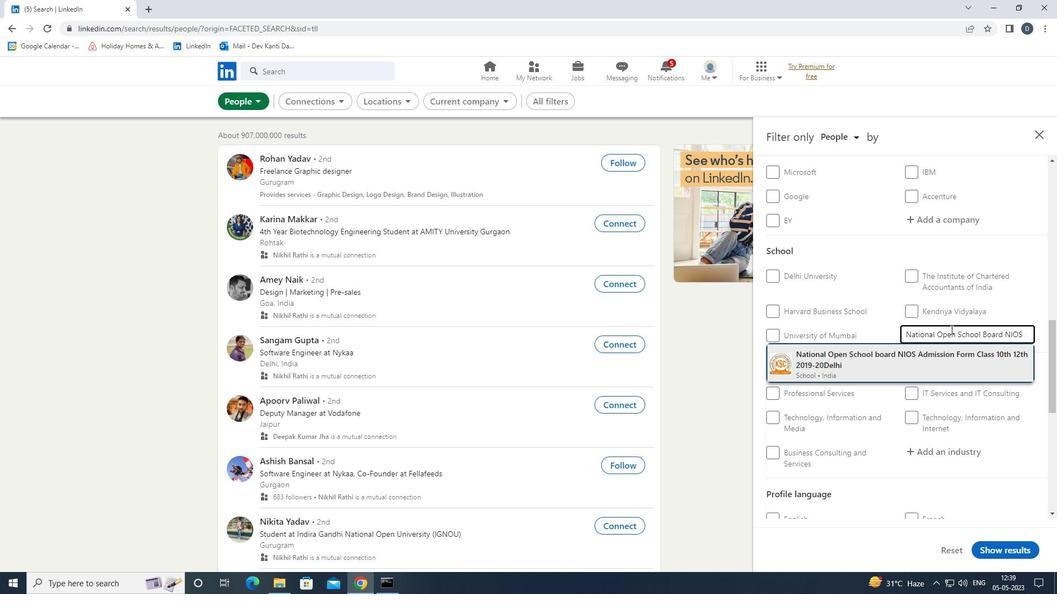 
Action: Mouse scrolled (951, 329) with delta (0, 0)
Screenshot: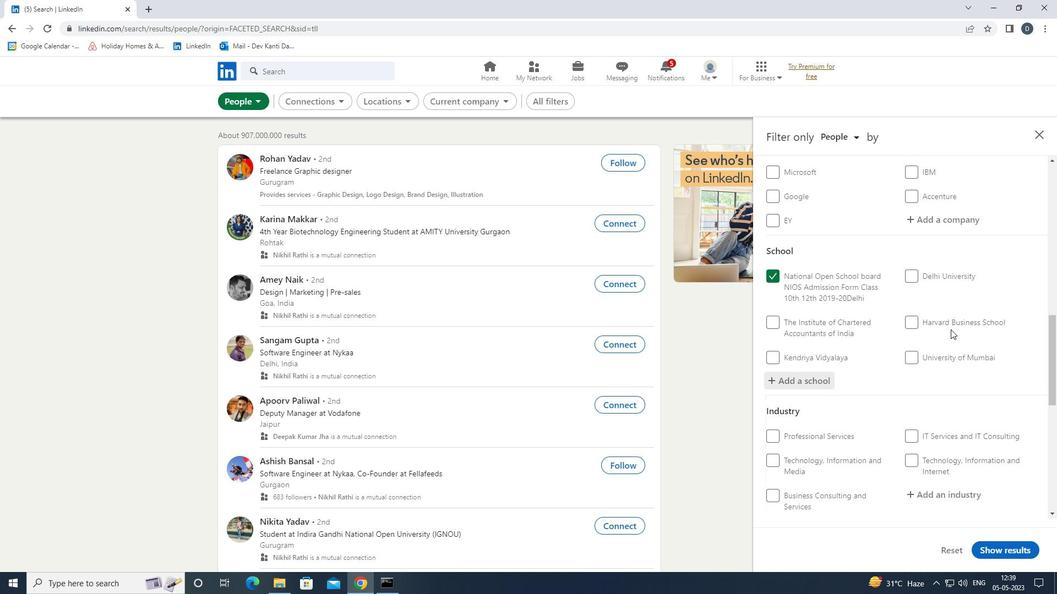 
Action: Mouse scrolled (951, 329) with delta (0, 0)
Screenshot: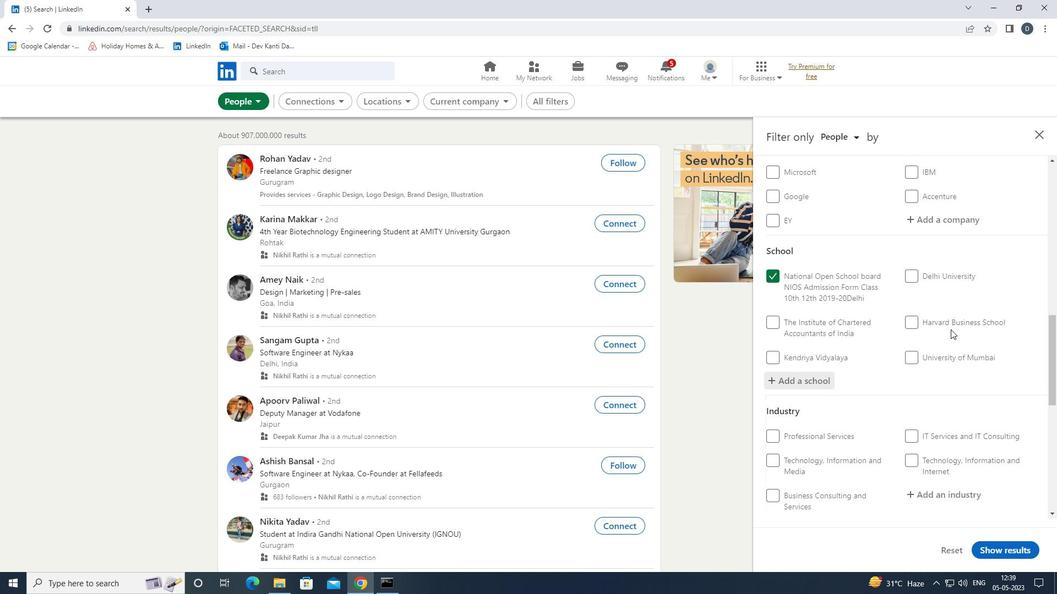 
Action: Mouse scrolled (951, 329) with delta (0, 0)
Screenshot: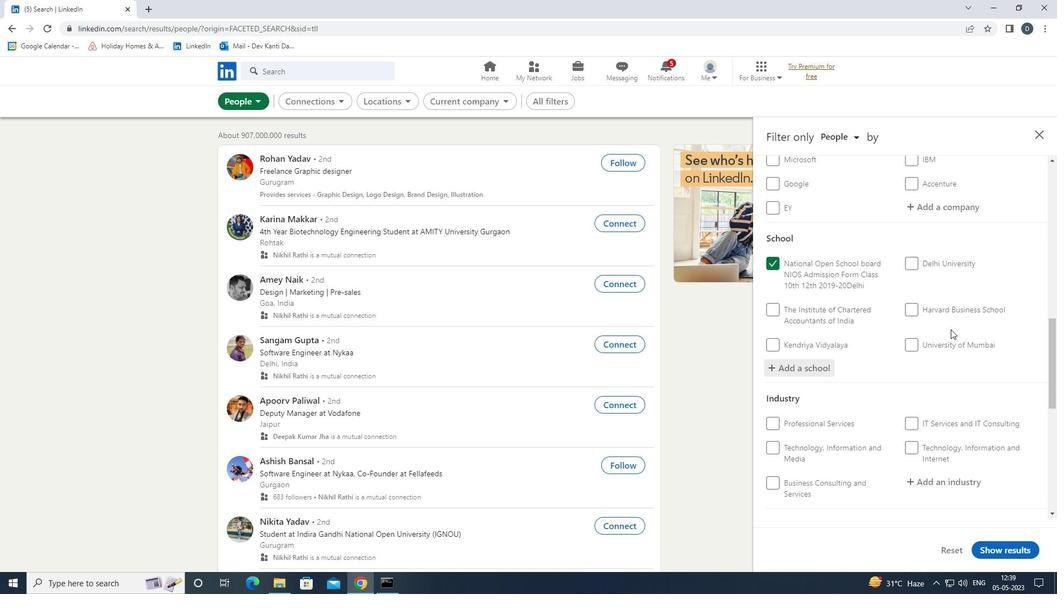 
Action: Mouse moved to (951, 337)
Screenshot: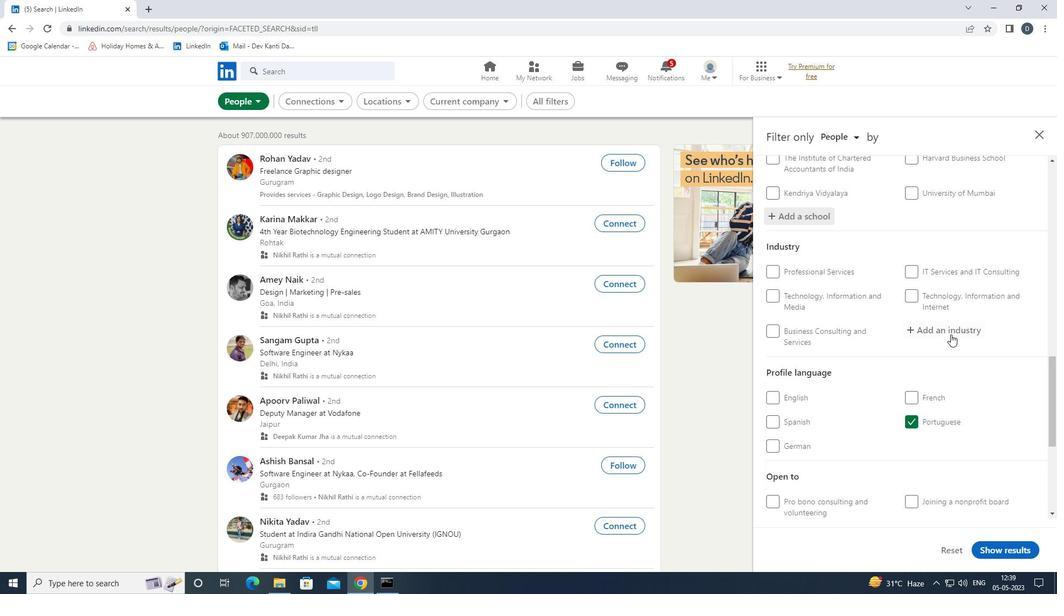 
Action: Mouse pressed left at (951, 337)
Screenshot: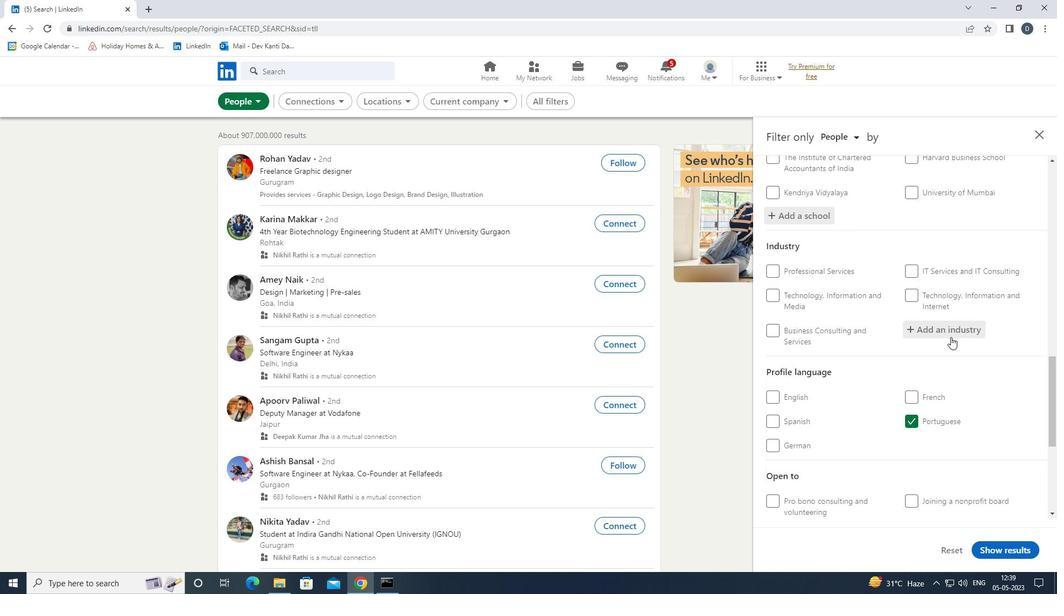 
Action: Key pressed <Key.shift><Key.shift><Key.shift>WHOLESALE<Key.space><Key.shift>RAW<Key.down><Key.enter>
Screenshot: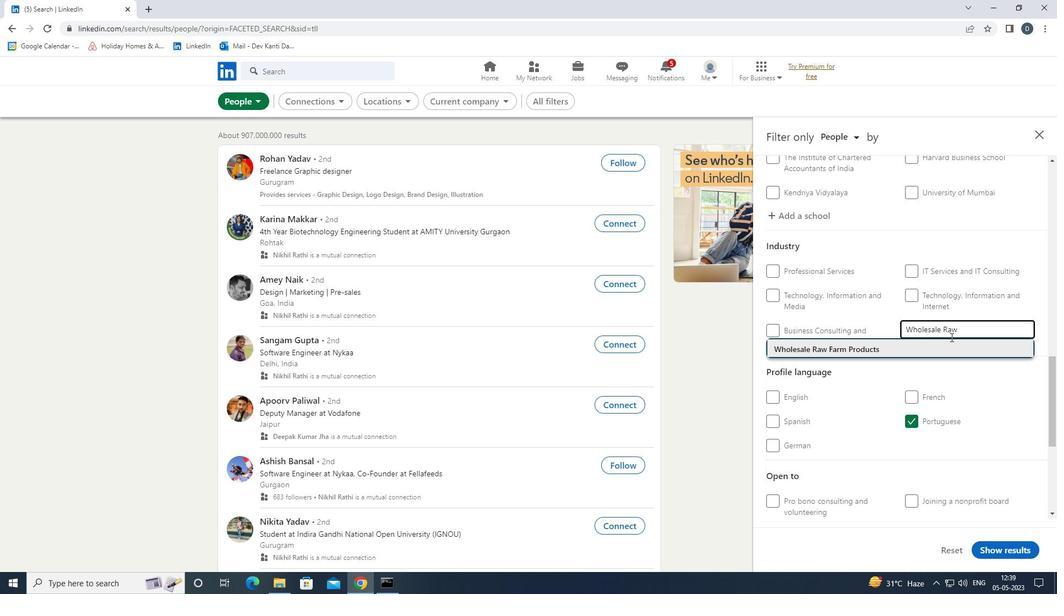 
Action: Mouse scrolled (951, 337) with delta (0, 0)
Screenshot: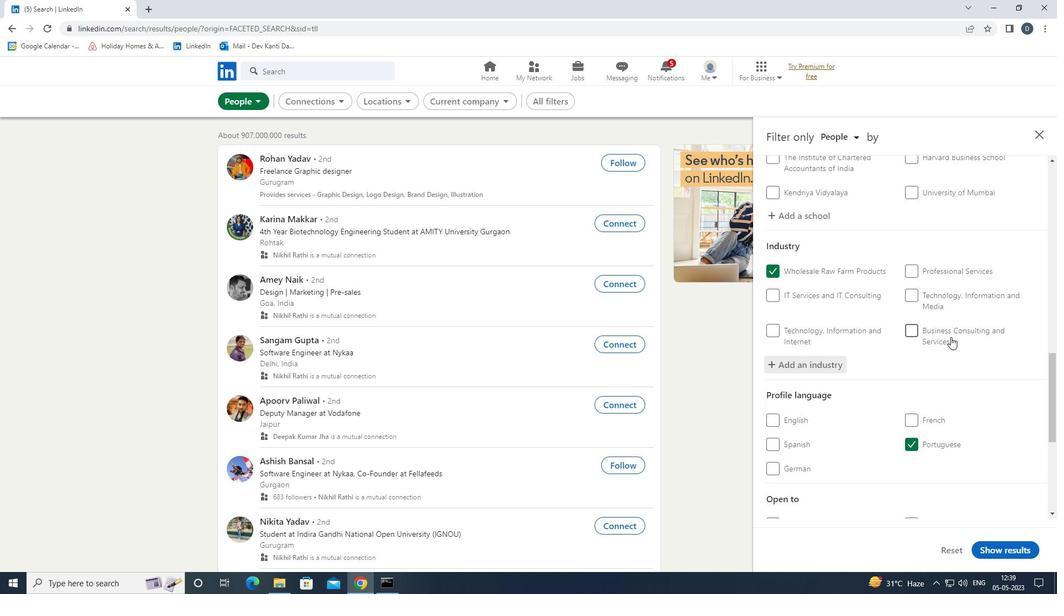 
Action: Mouse moved to (951, 338)
Screenshot: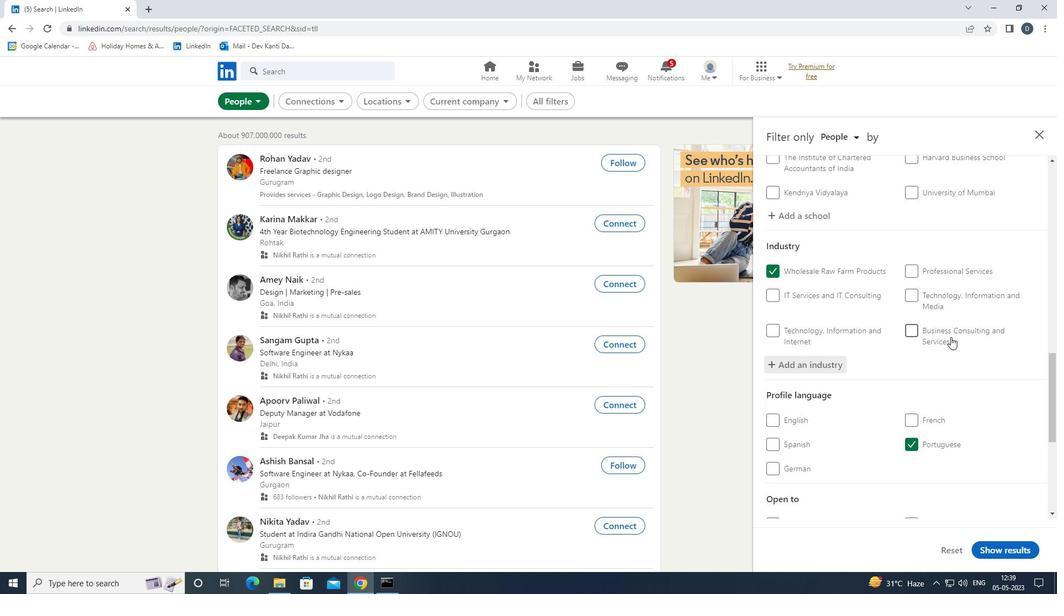 
Action: Mouse scrolled (951, 337) with delta (0, 0)
Screenshot: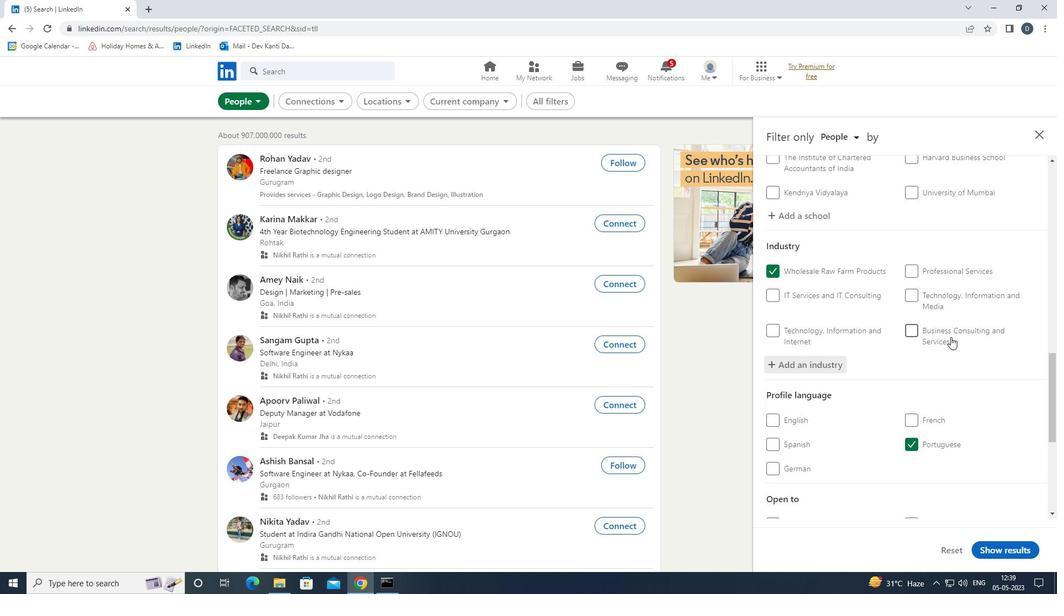 
Action: Mouse moved to (950, 344)
Screenshot: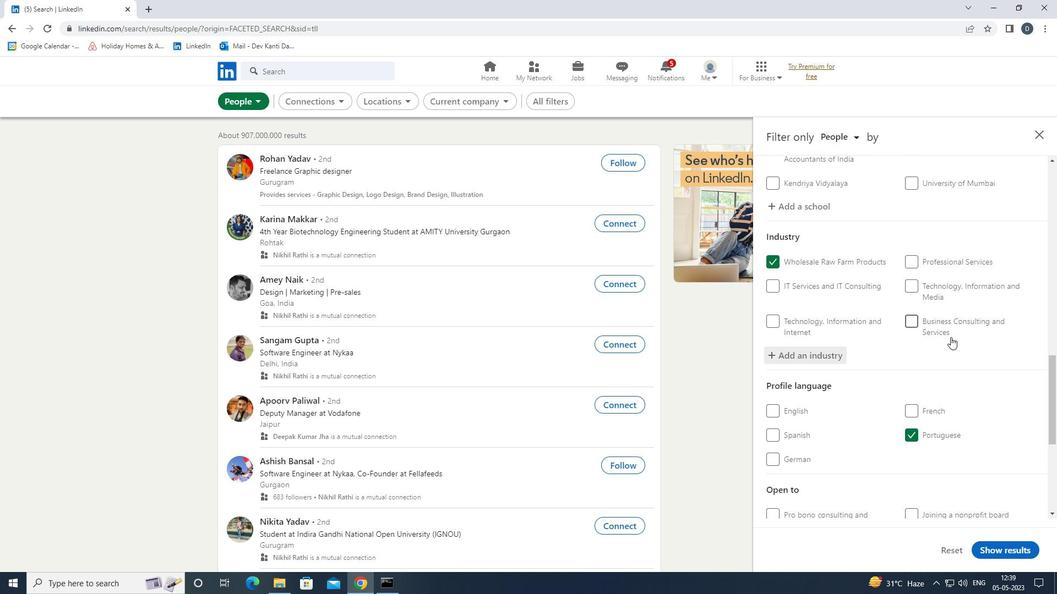 
Action: Mouse scrolled (950, 343) with delta (0, 0)
Screenshot: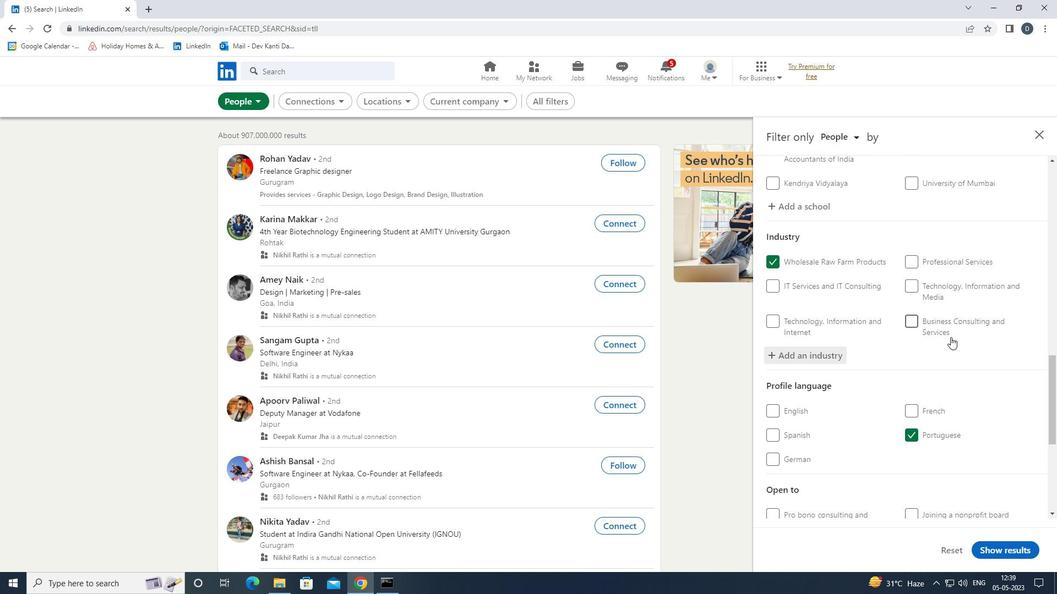 
Action: Mouse moved to (949, 347)
Screenshot: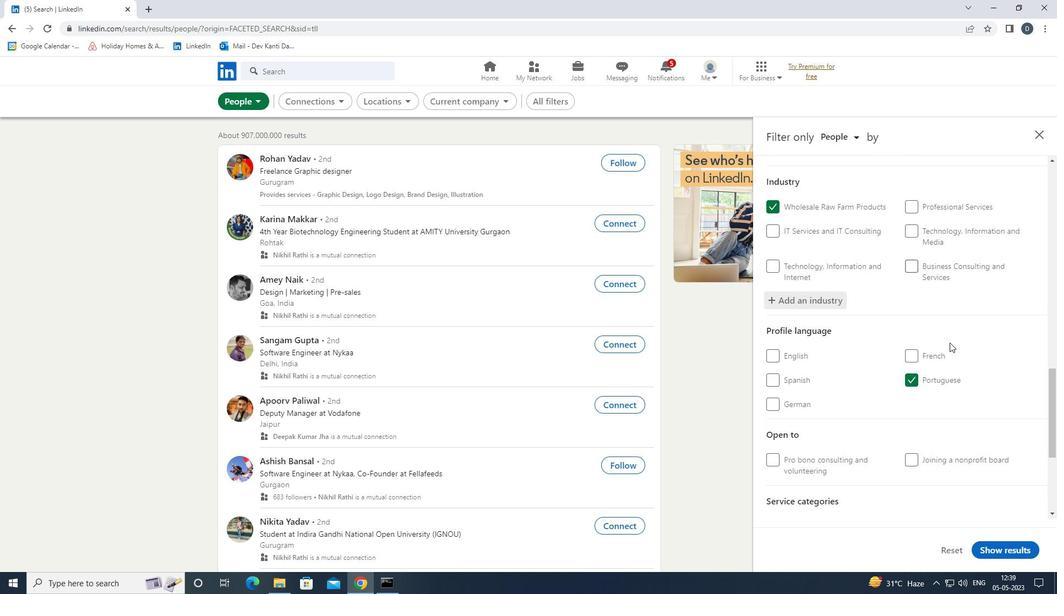 
Action: Mouse scrolled (949, 346) with delta (0, 0)
Screenshot: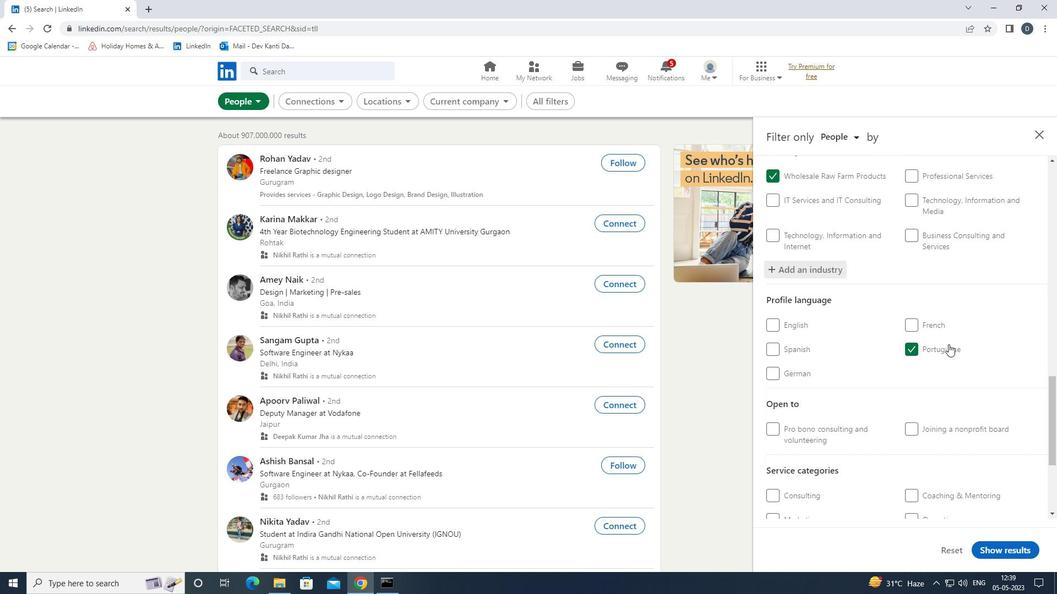 
Action: Mouse moved to (949, 353)
Screenshot: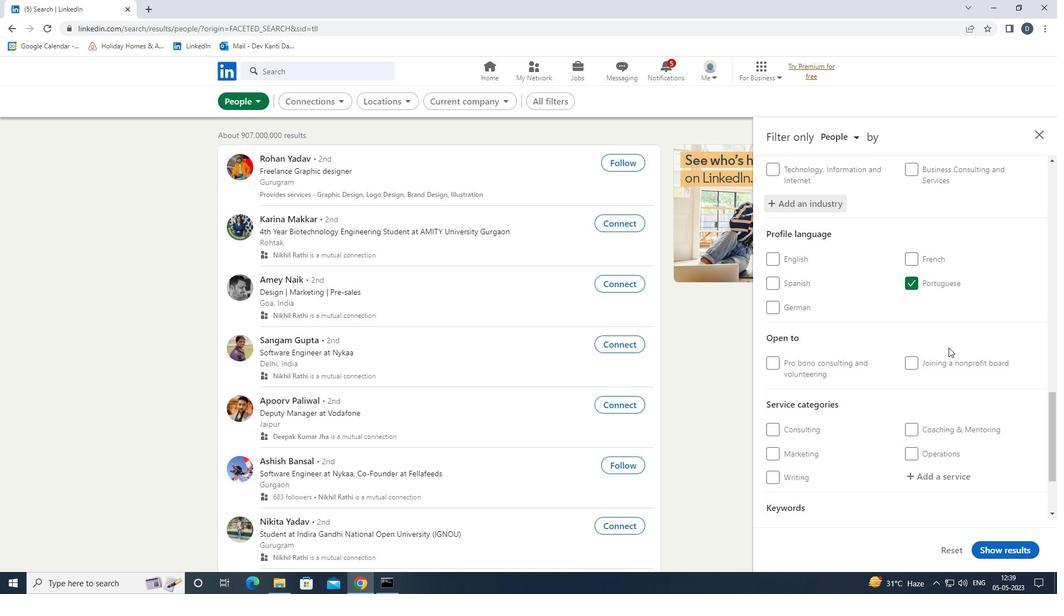 
Action: Mouse scrolled (949, 353) with delta (0, 0)
Screenshot: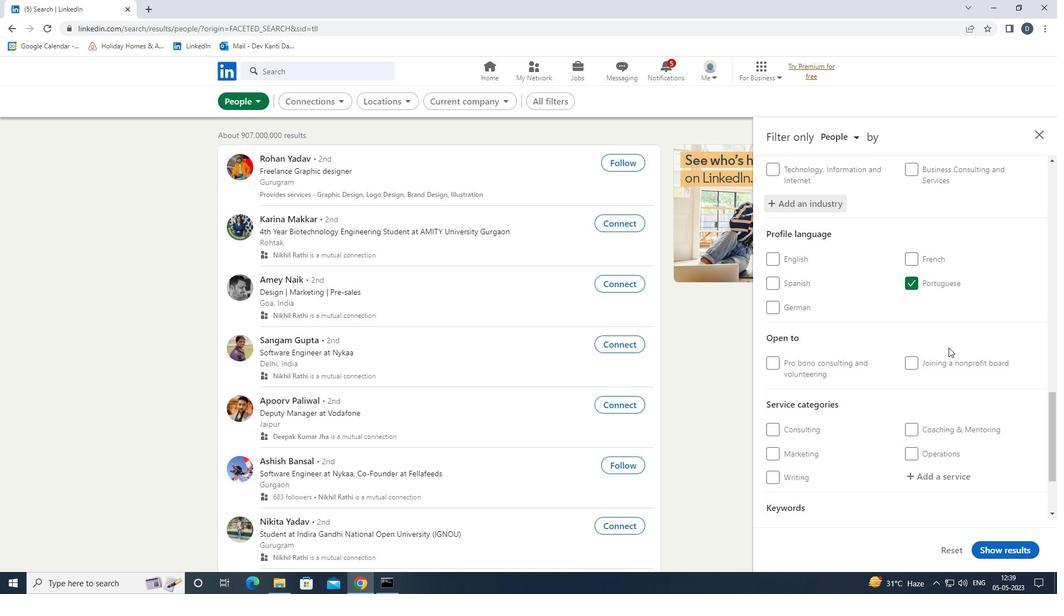 
Action: Mouse moved to (955, 369)
Screenshot: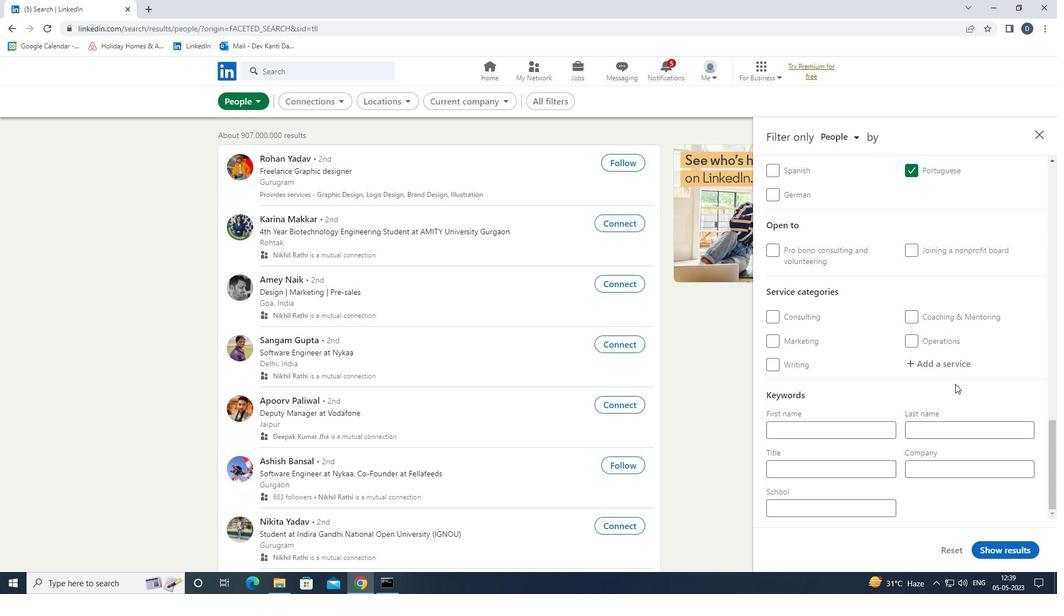 
Action: Mouse pressed left at (955, 369)
Screenshot: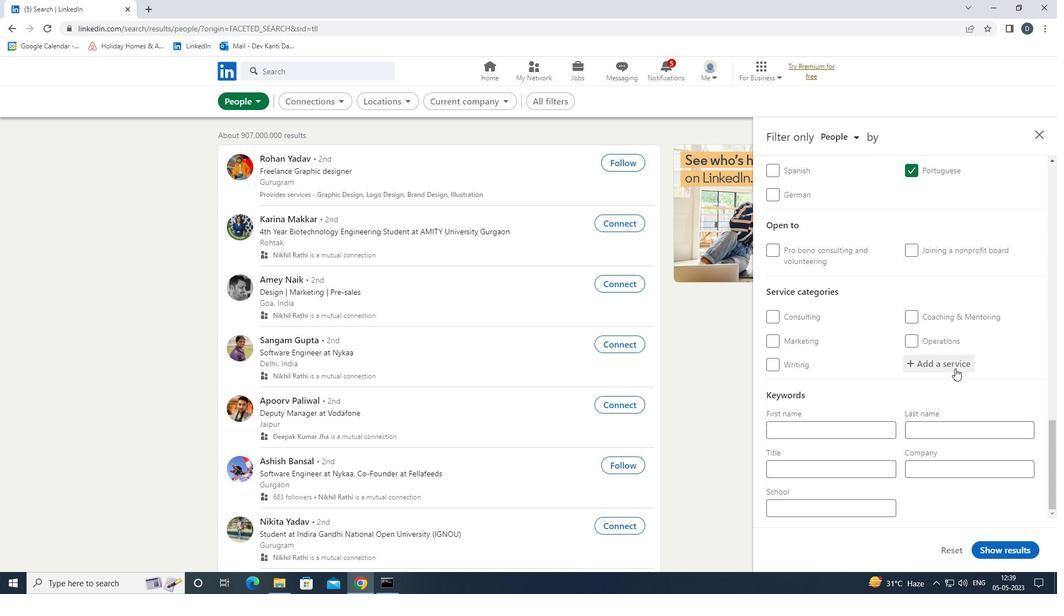 
Action: Mouse moved to (948, 368)
Screenshot: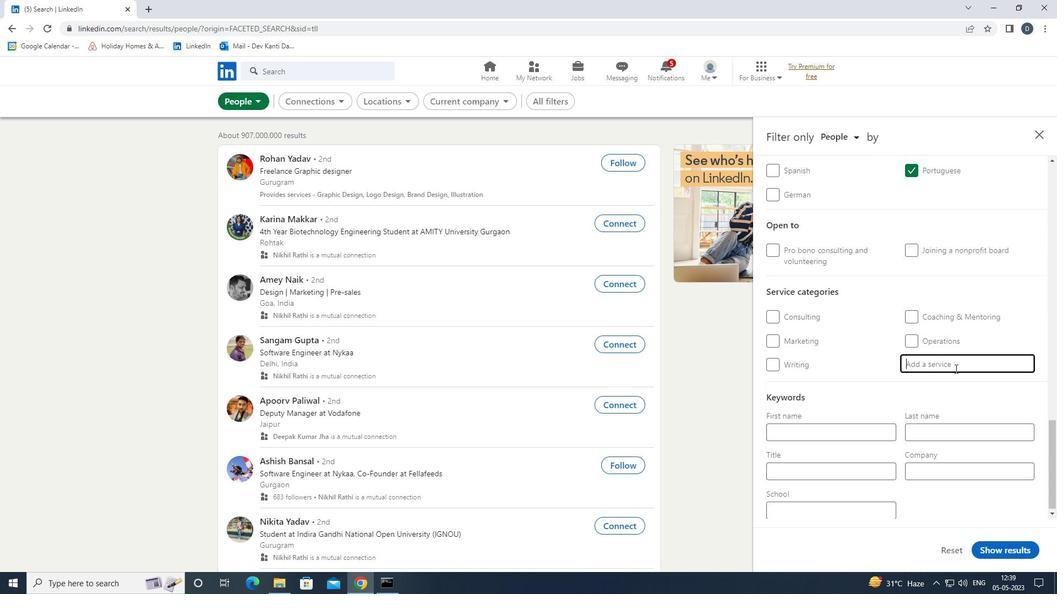 
Action: Key pressed <Key.shift>WEALTH<Key.space><Key.shift>MANAGEMENT<Key.enter>
Screenshot: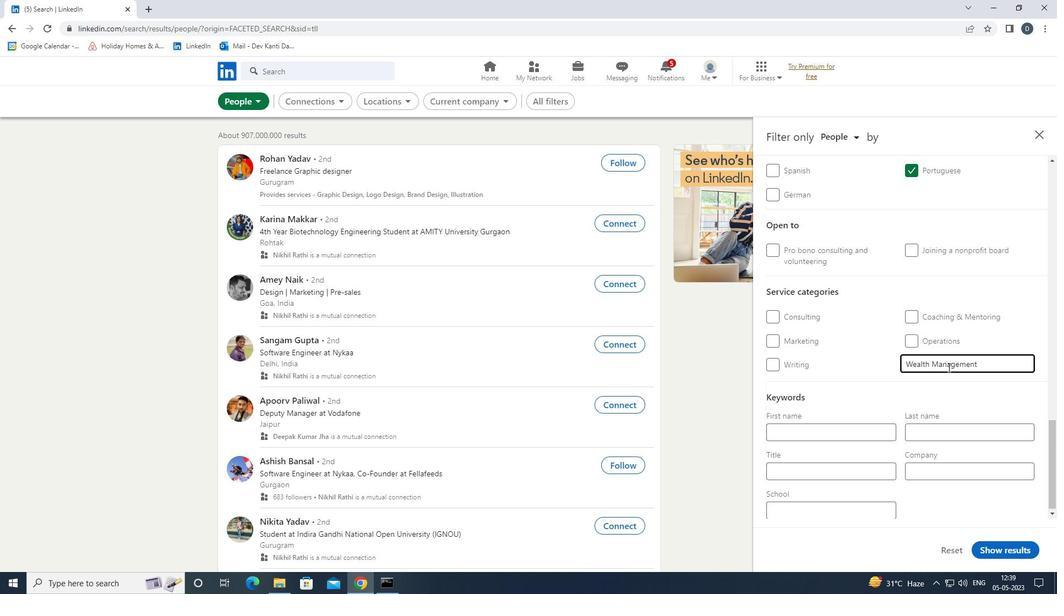 
Action: Mouse scrolled (948, 367) with delta (0, 0)
Screenshot: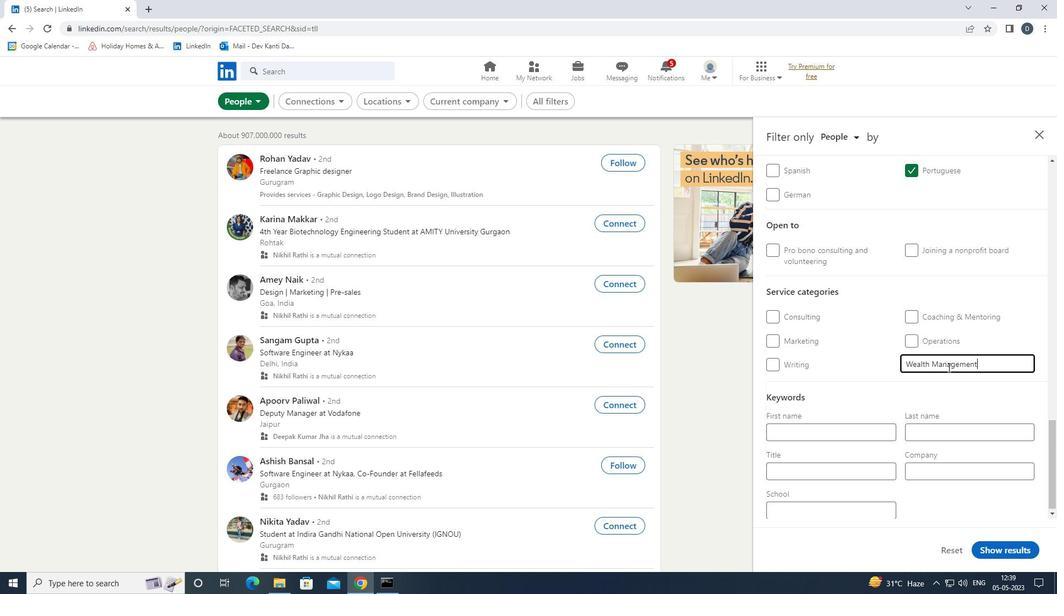 
Action: Mouse moved to (948, 376)
Screenshot: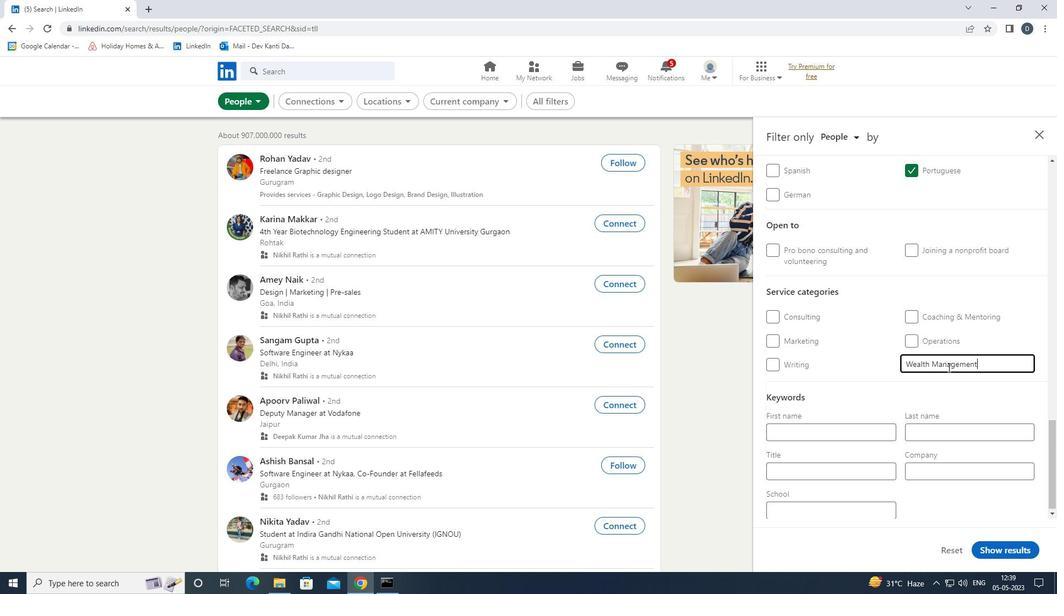 
Action: Mouse scrolled (948, 376) with delta (0, 0)
Screenshot: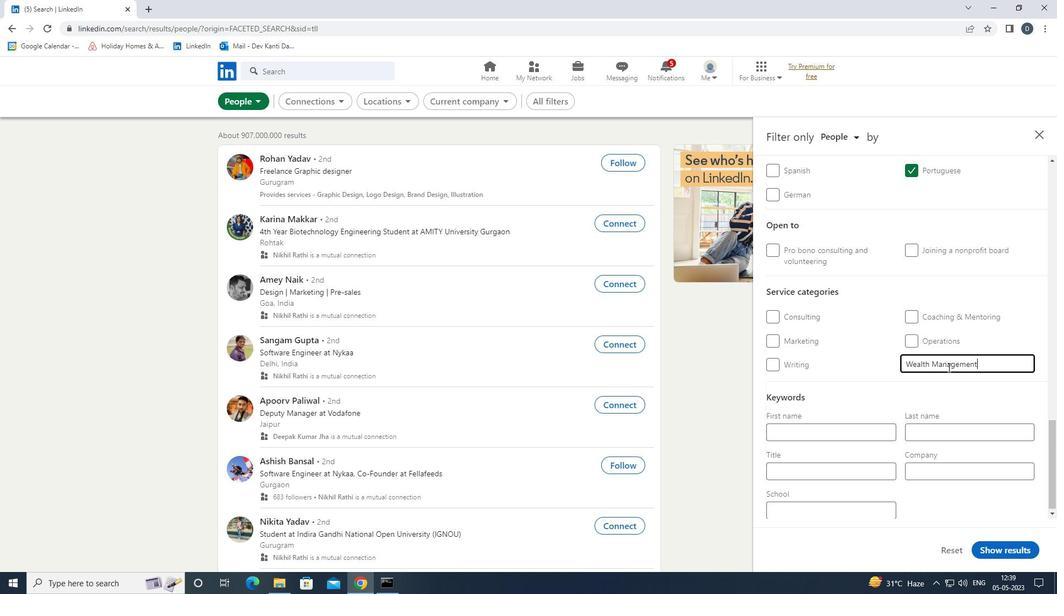 
Action: Mouse moved to (938, 383)
Screenshot: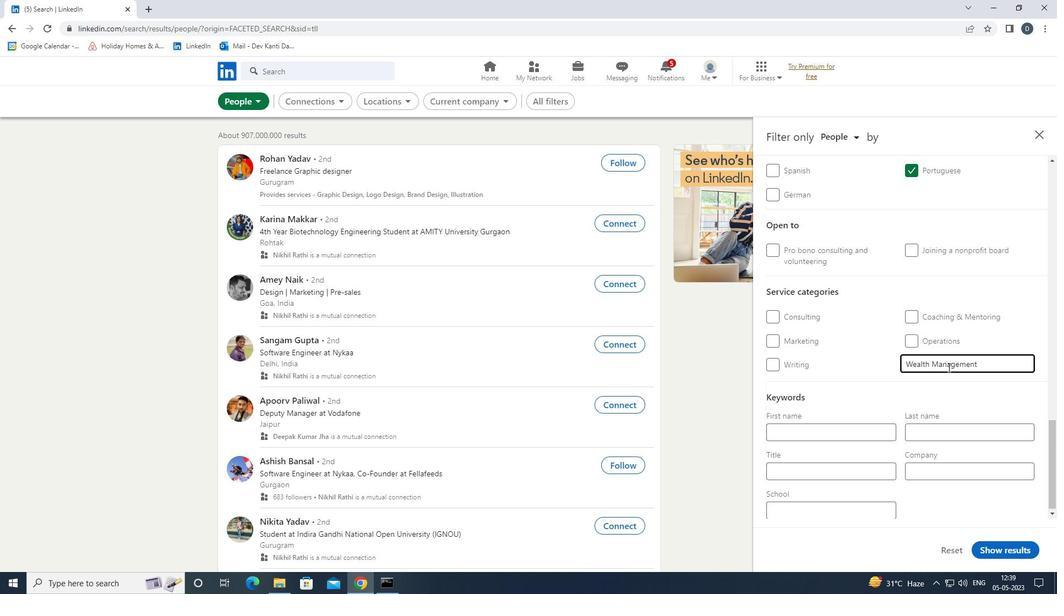 
Action: Mouse scrolled (938, 383) with delta (0, 0)
Screenshot: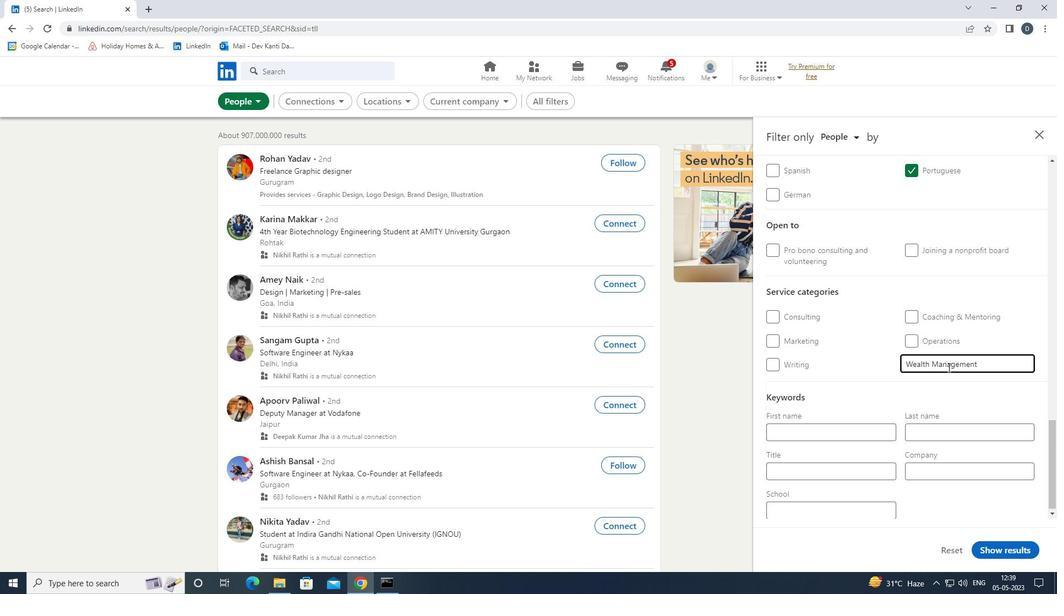 
Action: Mouse moved to (884, 465)
Screenshot: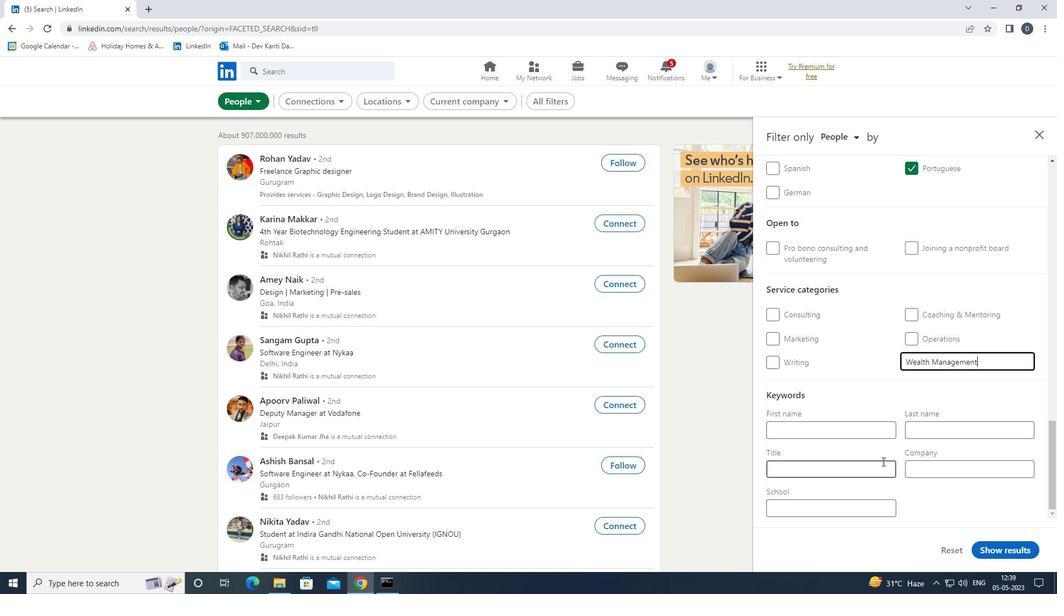
Action: Mouse pressed left at (884, 465)
Screenshot: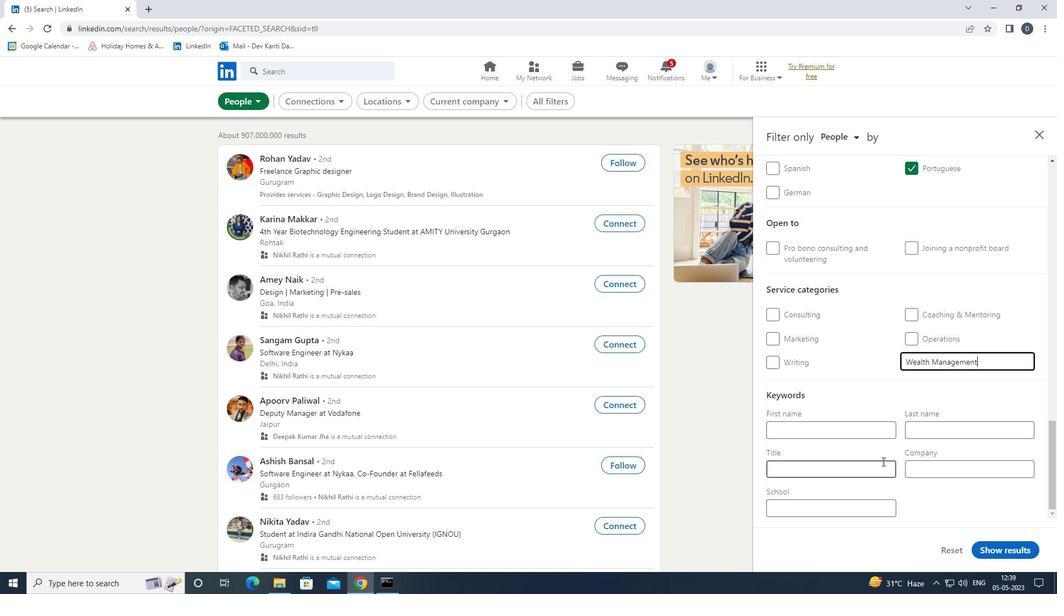 
Action: Key pressed <Key.shift><Key.shift><Key.shift><Key.shift><Key.shift>REAL<Key.space><Key.shift><Key.shift><Key.shift>ST<Key.backspace><Key.backspace><Key.shift>ESTATE<Key.space><Key.shift>BROKER
Screenshot: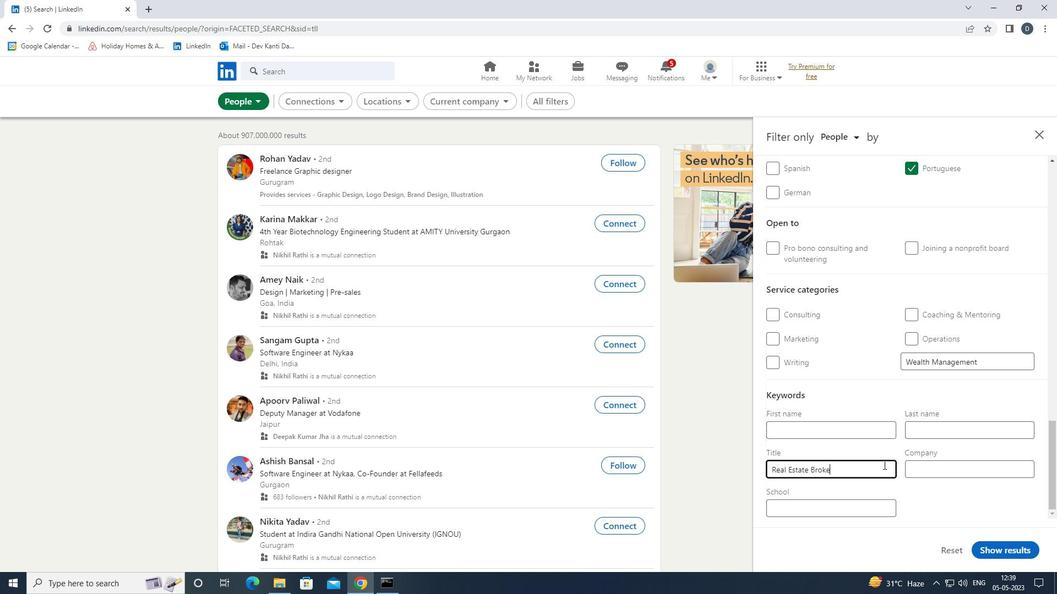 
Action: Mouse moved to (1011, 553)
Screenshot: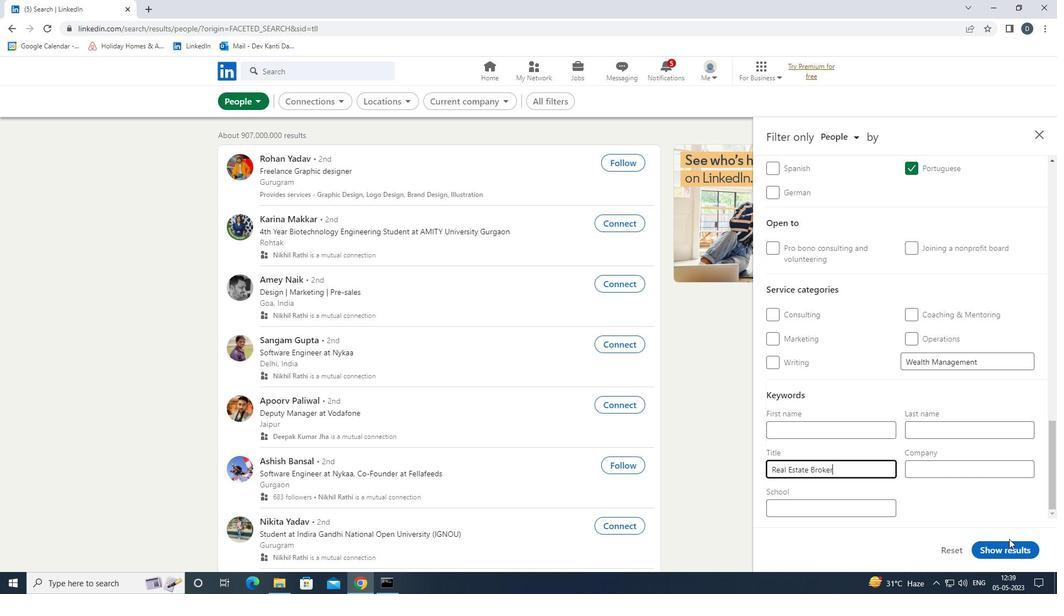 
Action: Mouse pressed left at (1011, 553)
Screenshot: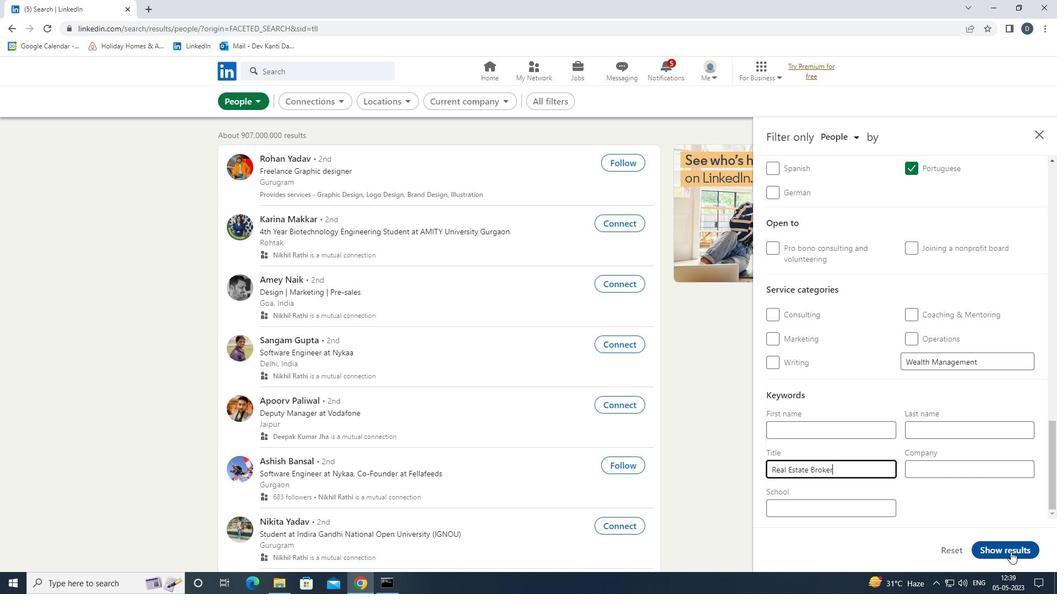 
Action: Mouse moved to (994, 487)
Screenshot: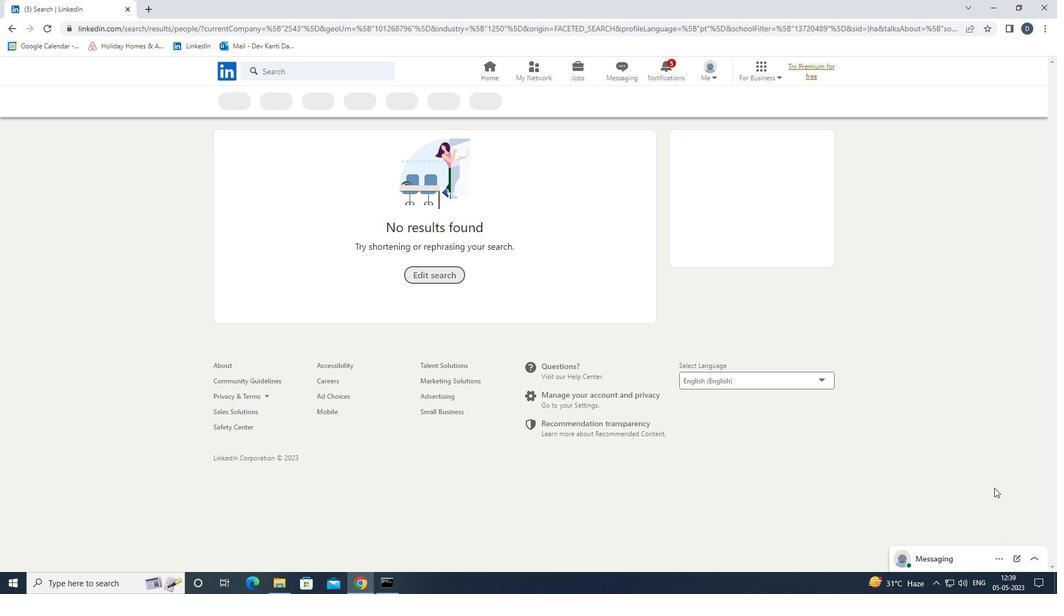
